 Task: Add an event with the title Second Interview with Manik, date '2023/12/04', time 9:15 AM to 11:15 AMand add a description: The employee and the supervisor will collaboratively develop an action plan outlining the steps and strategies necessary for improvement. This plan may include specific tasks, training or development opportunities, resources, and support systems to aid in the employee's growth and progress.Select event color  Blueberry . Add location for the event as: Panama City, Panama, logged in from the account softage.8@softage.netand send the event invitation to softage.1@softage.net and softage.2@softage.net. Set a reminder for the event Weekly on Sunday
Action: Mouse moved to (62, 90)
Screenshot: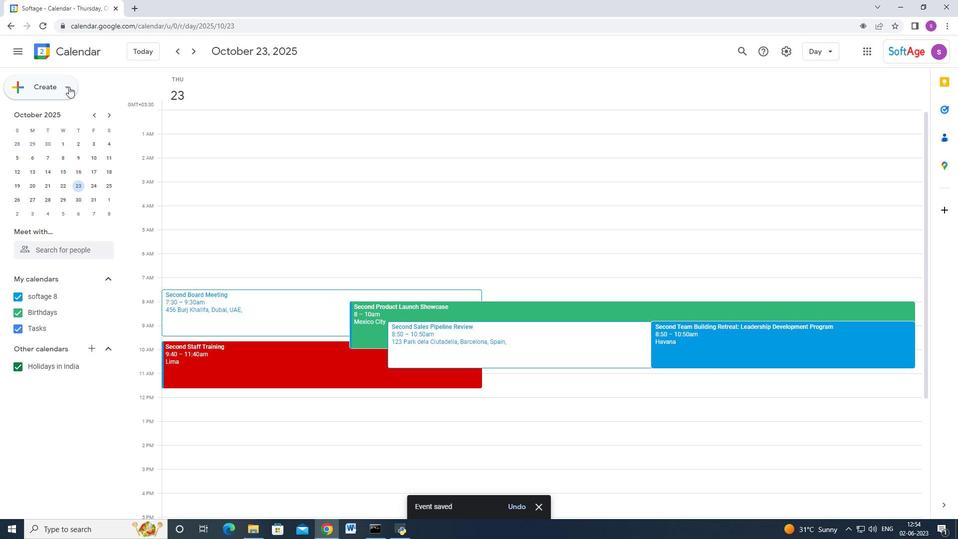 
Action: Mouse pressed left at (62, 90)
Screenshot: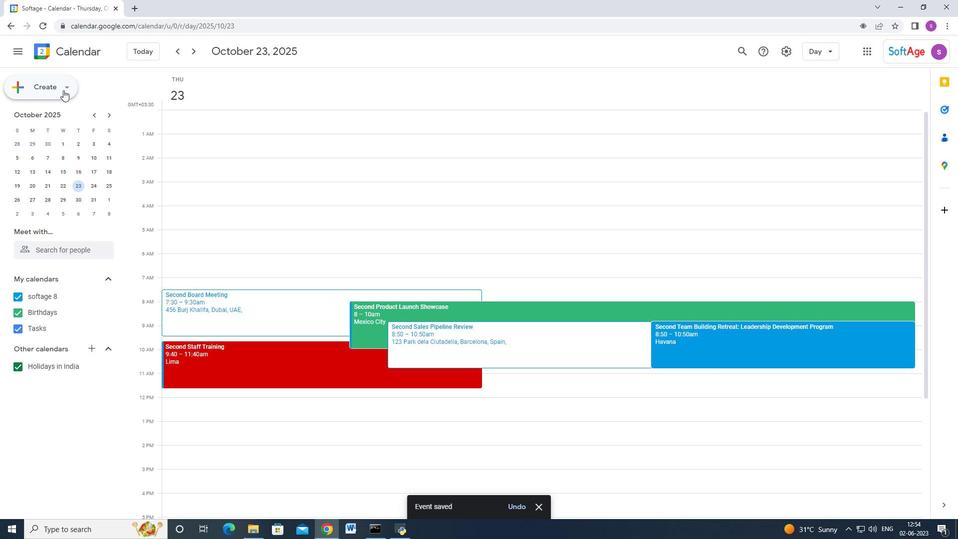 
Action: Mouse moved to (55, 118)
Screenshot: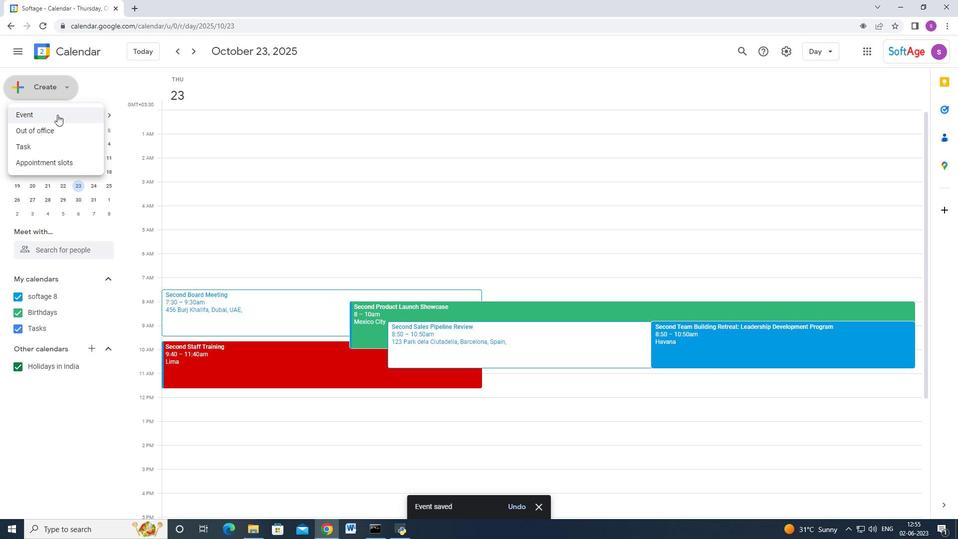 
Action: Mouse pressed left at (55, 118)
Screenshot: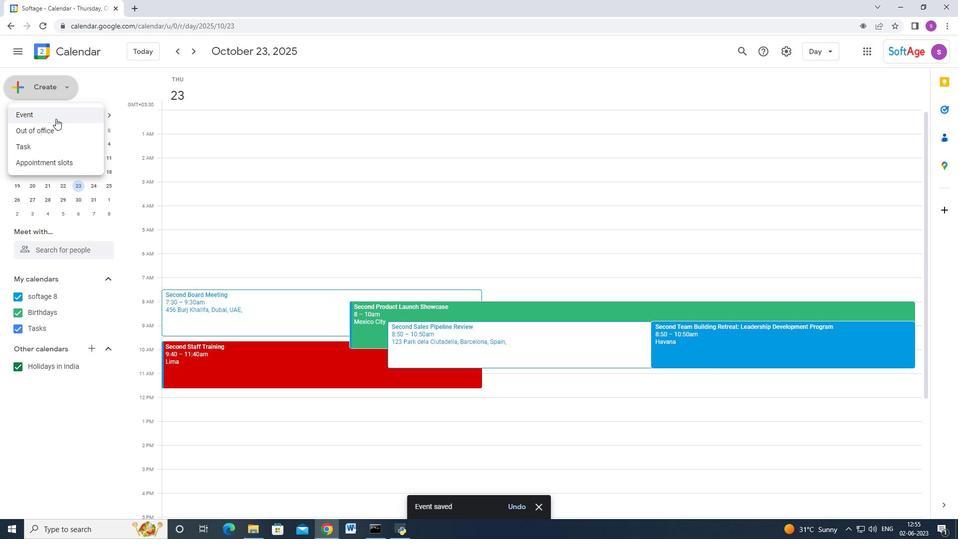 
Action: Mouse moved to (576, 404)
Screenshot: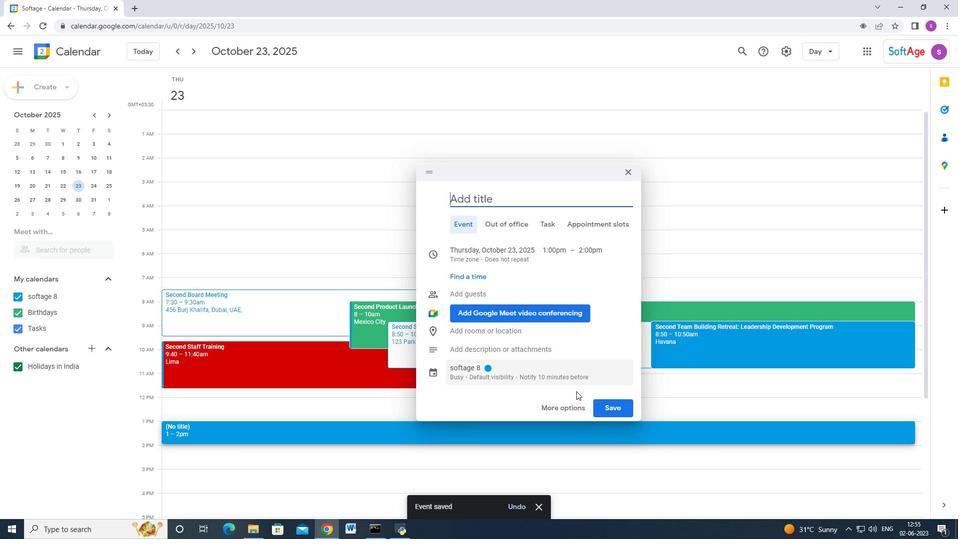 
Action: Mouse pressed left at (576, 404)
Screenshot: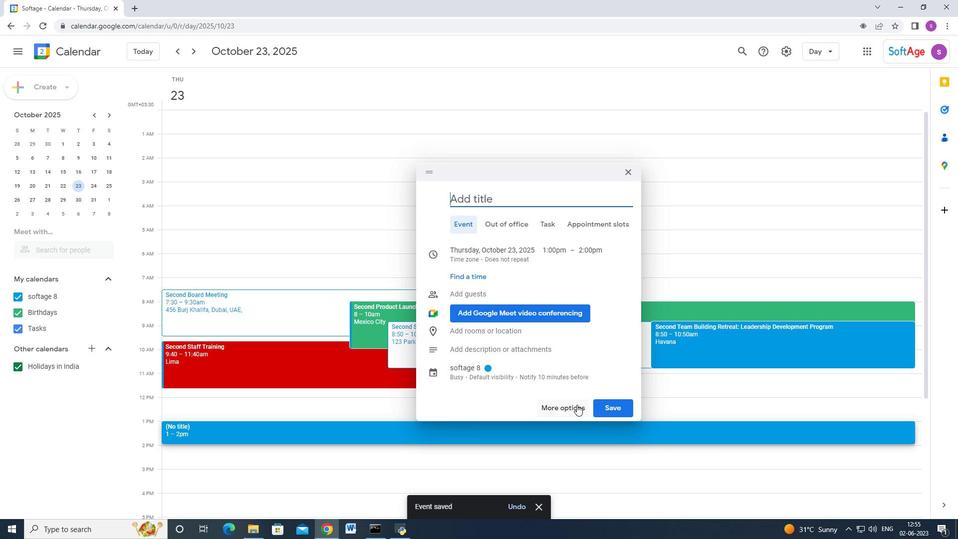 
Action: Mouse moved to (132, 56)
Screenshot: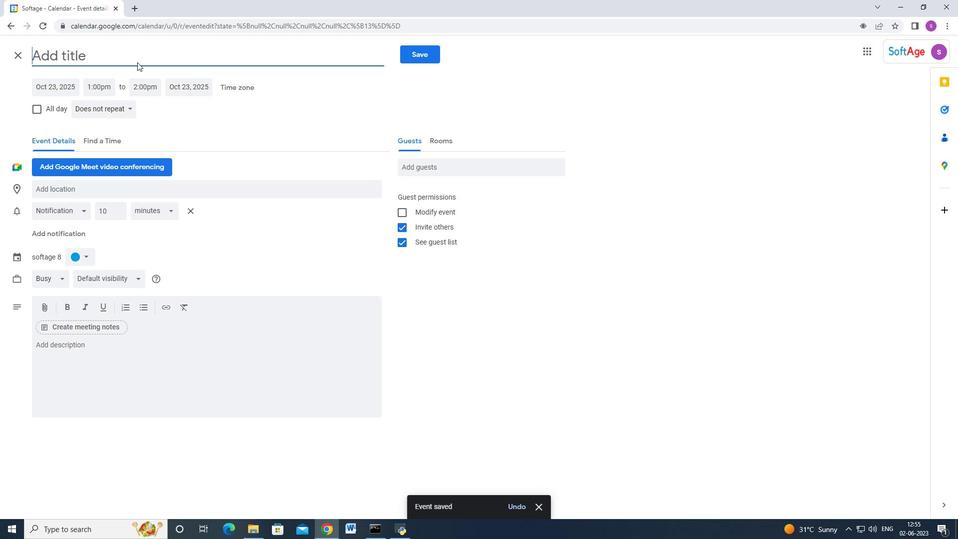 
Action: Key pressed <Key.shift_r>Second<Key.space><Key.shift>Interview<Key.space>with<Key.space><Key.shift>Manik<Key.tab>
Screenshot: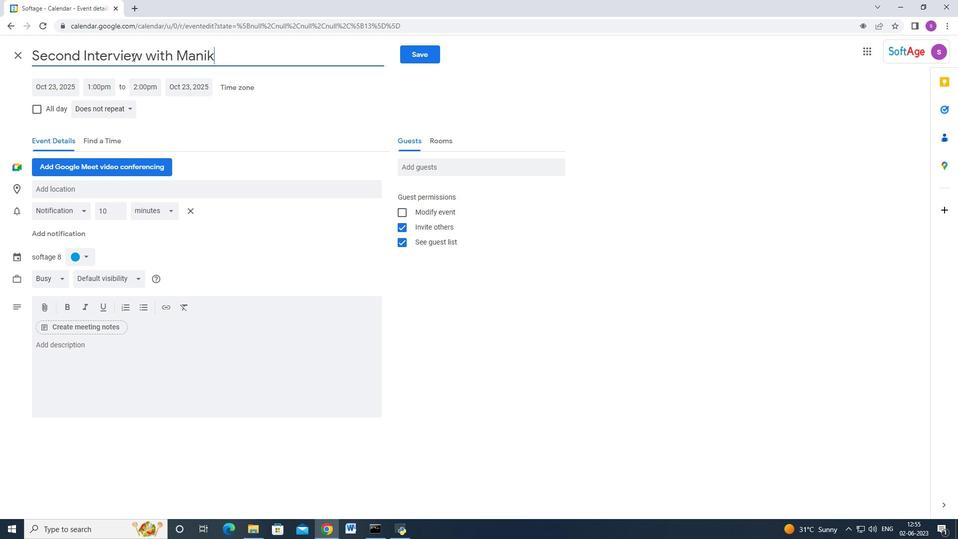 
Action: Mouse moved to (45, 87)
Screenshot: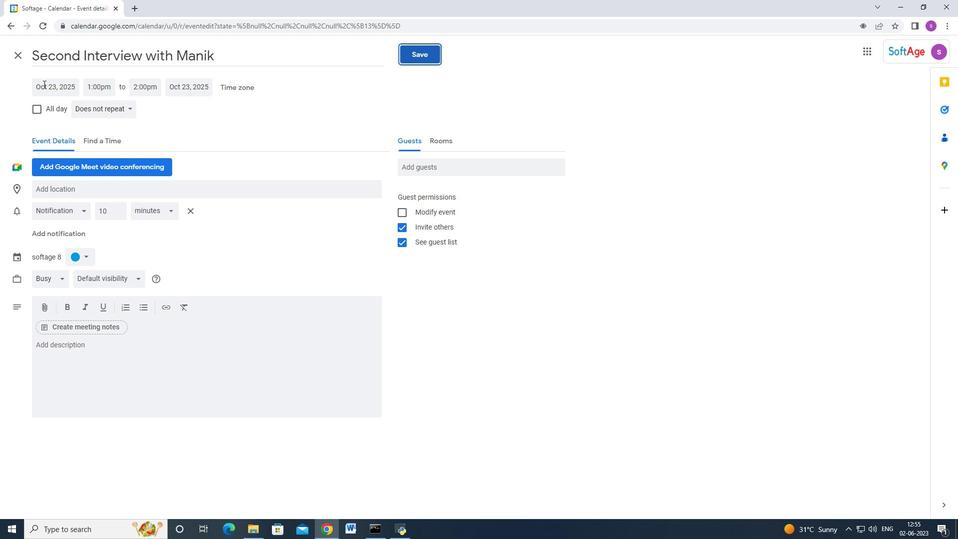 
Action: Mouse pressed left at (45, 87)
Screenshot: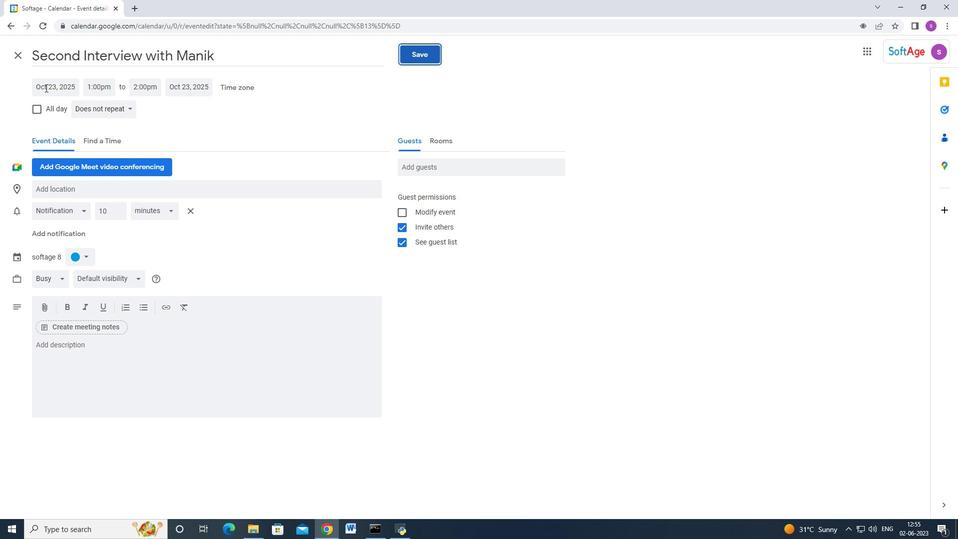 
Action: Mouse moved to (145, 109)
Screenshot: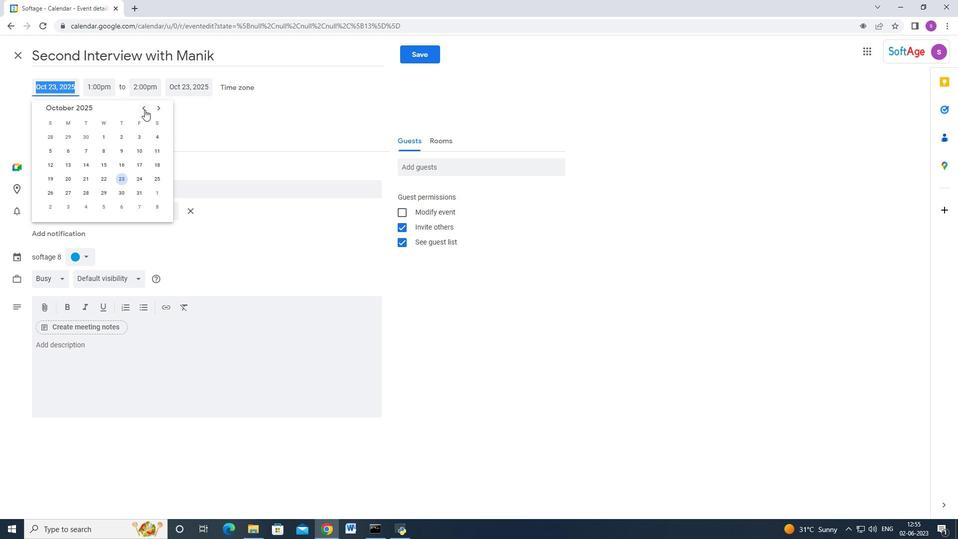 
Action: Mouse pressed left at (145, 109)
Screenshot: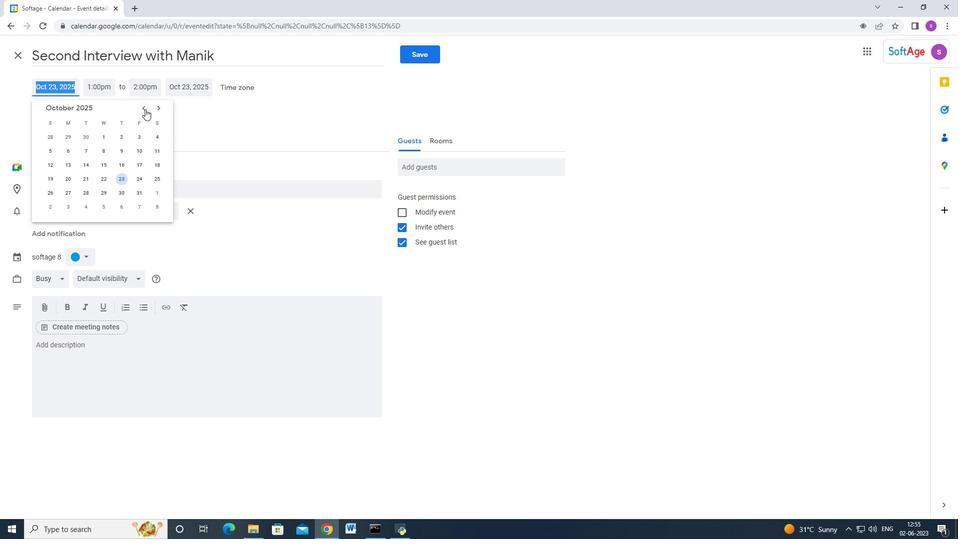 
Action: Mouse pressed left at (145, 109)
Screenshot: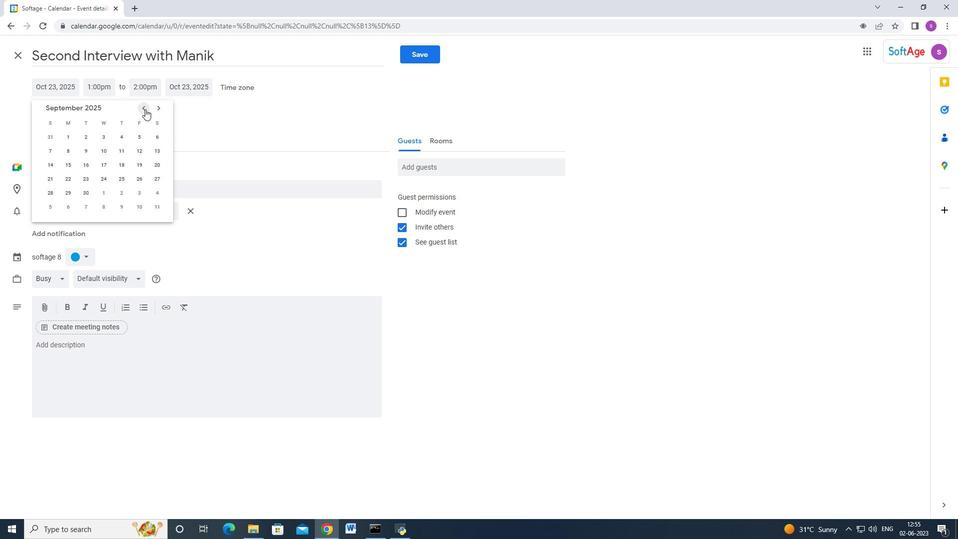 
Action: Mouse pressed left at (145, 109)
Screenshot: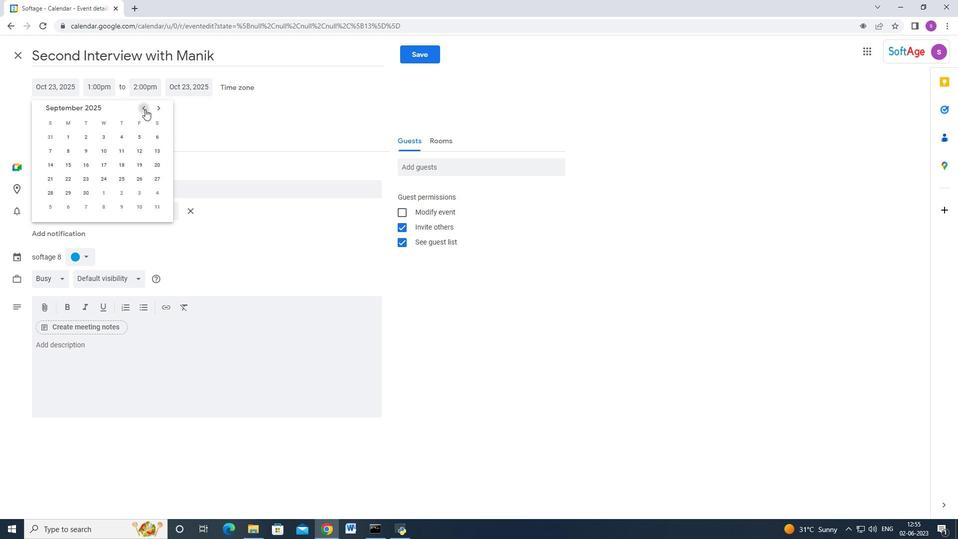 
Action: Mouse pressed left at (145, 109)
Screenshot: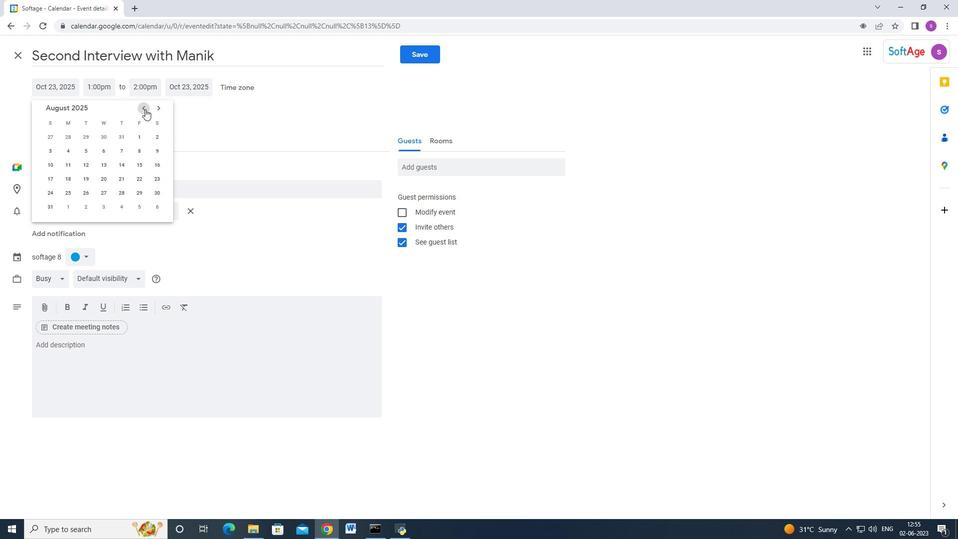 
Action: Mouse pressed left at (145, 109)
Screenshot: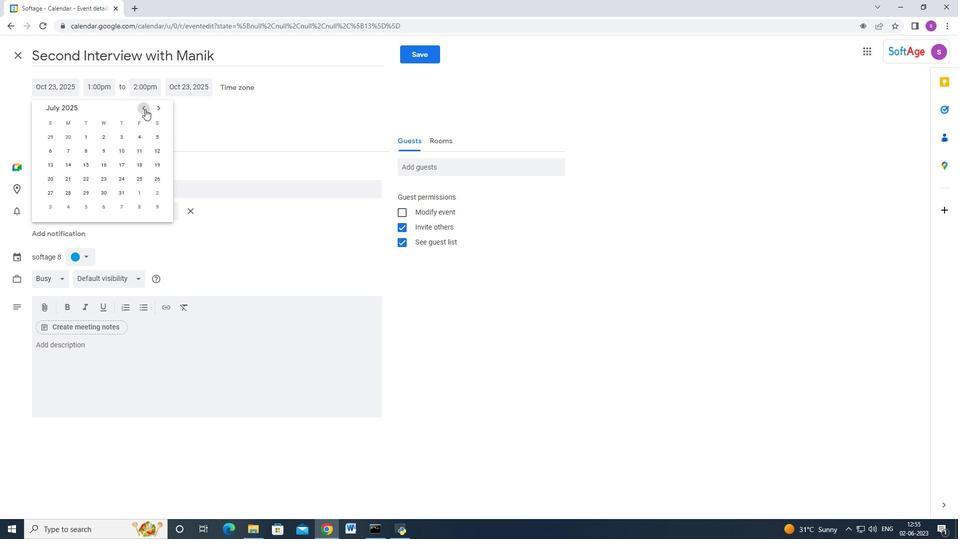 
Action: Mouse pressed left at (145, 109)
Screenshot: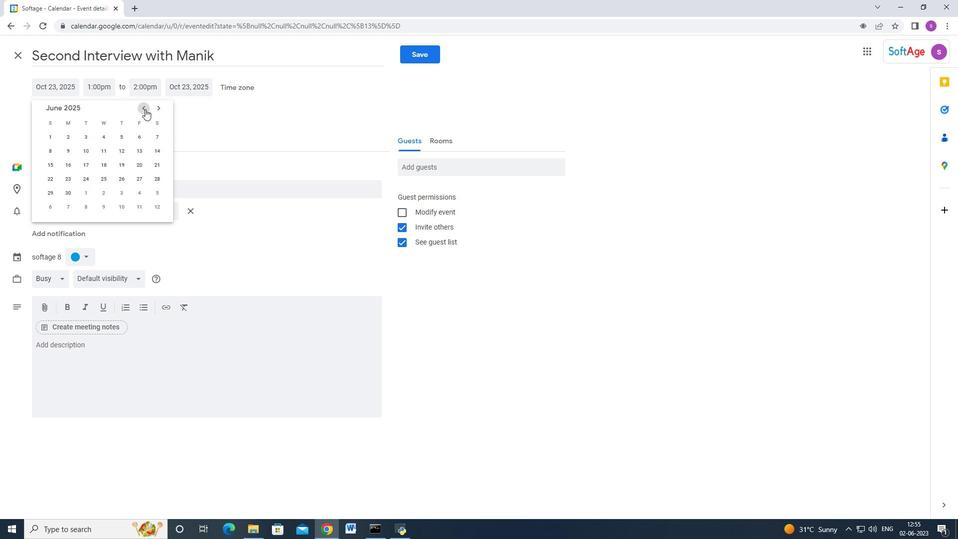 
Action: Mouse pressed left at (145, 109)
Screenshot: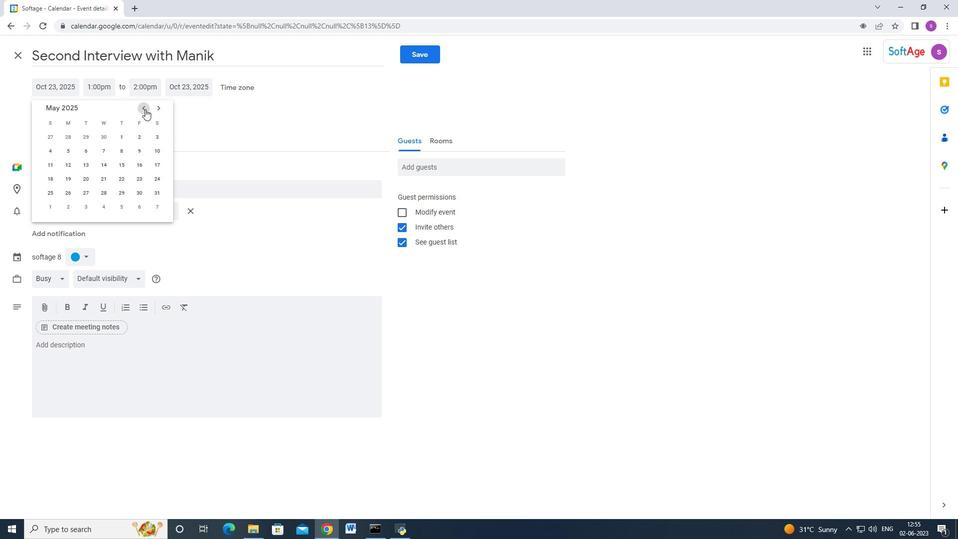 
Action: Mouse pressed left at (145, 109)
Screenshot: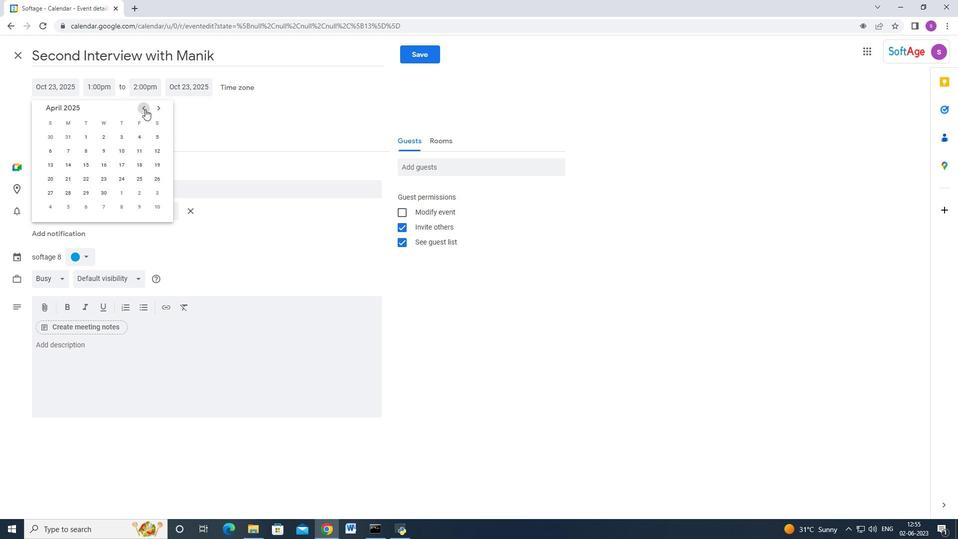 
Action: Mouse pressed left at (145, 109)
Screenshot: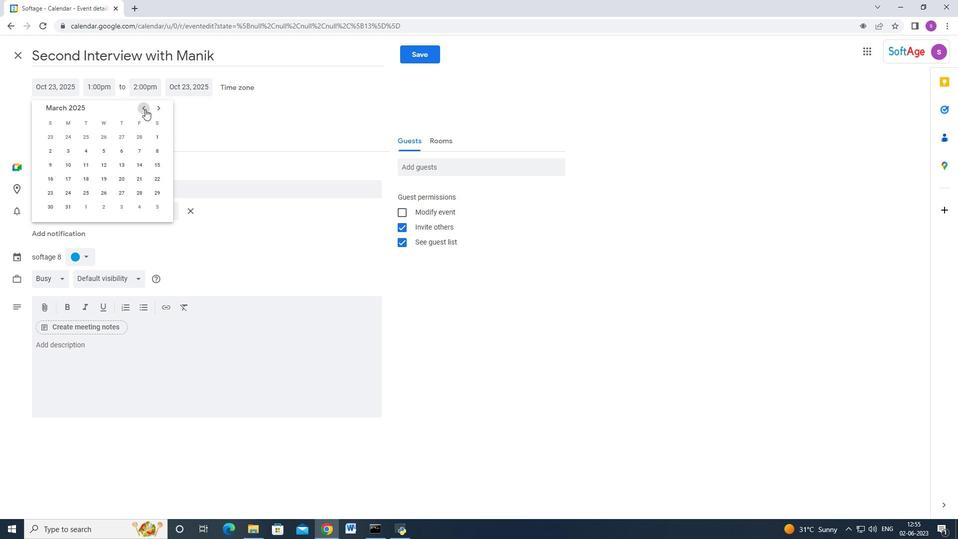 
Action: Mouse pressed left at (145, 109)
Screenshot: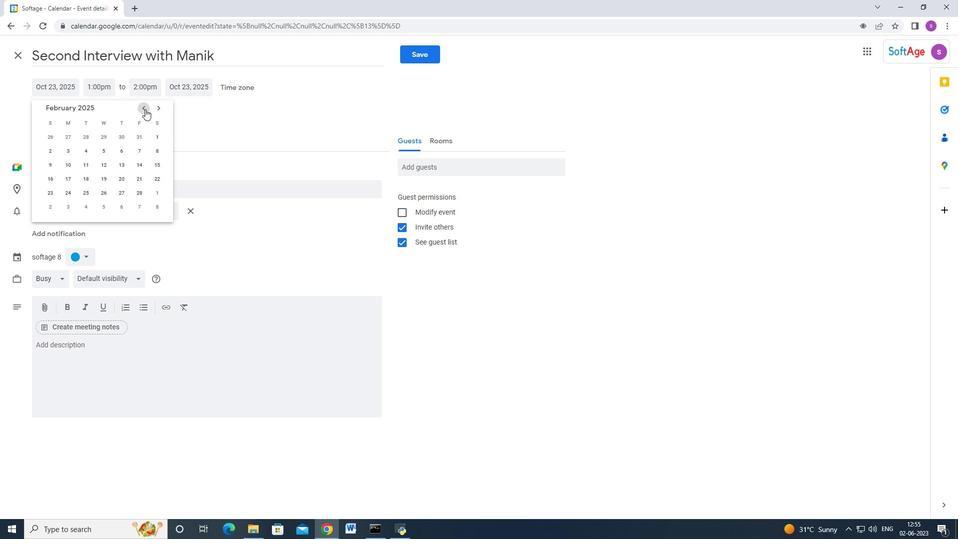 
Action: Mouse pressed left at (145, 109)
Screenshot: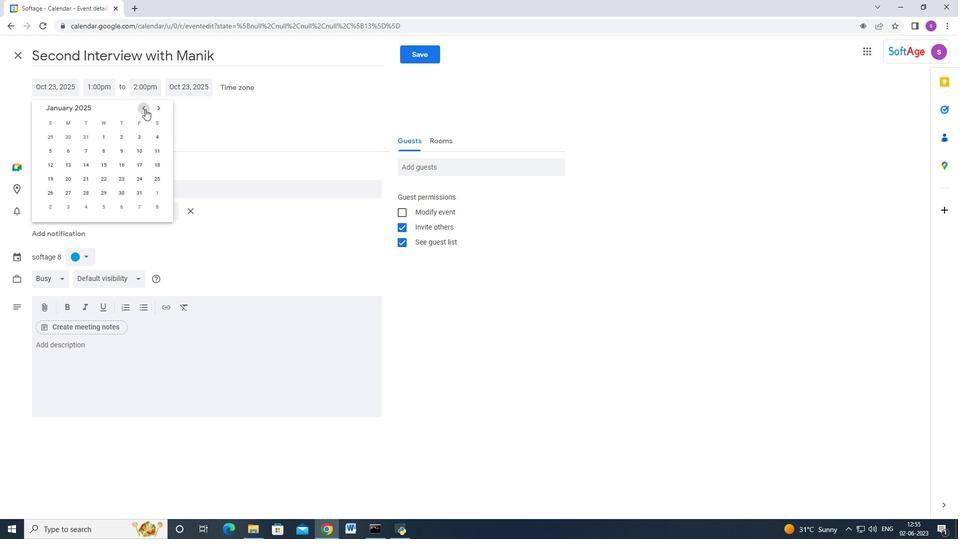 
Action: Mouse pressed left at (145, 109)
Screenshot: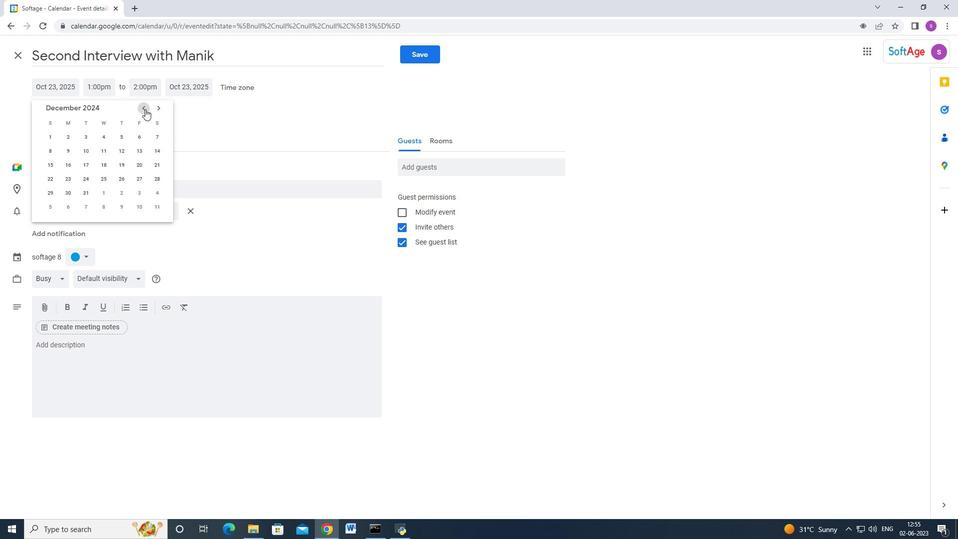 
Action: Mouse moved to (145, 109)
Screenshot: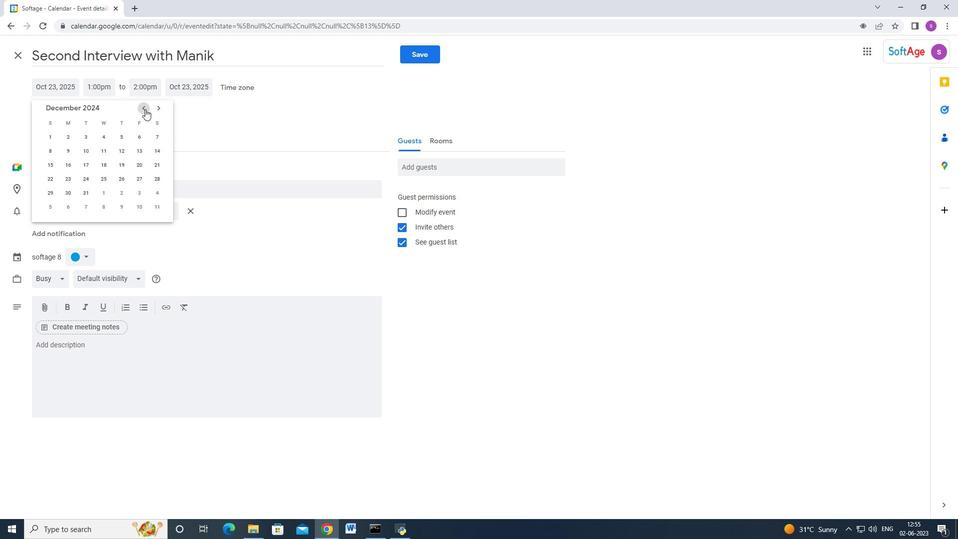 
Action: Mouse pressed left at (145, 109)
Screenshot: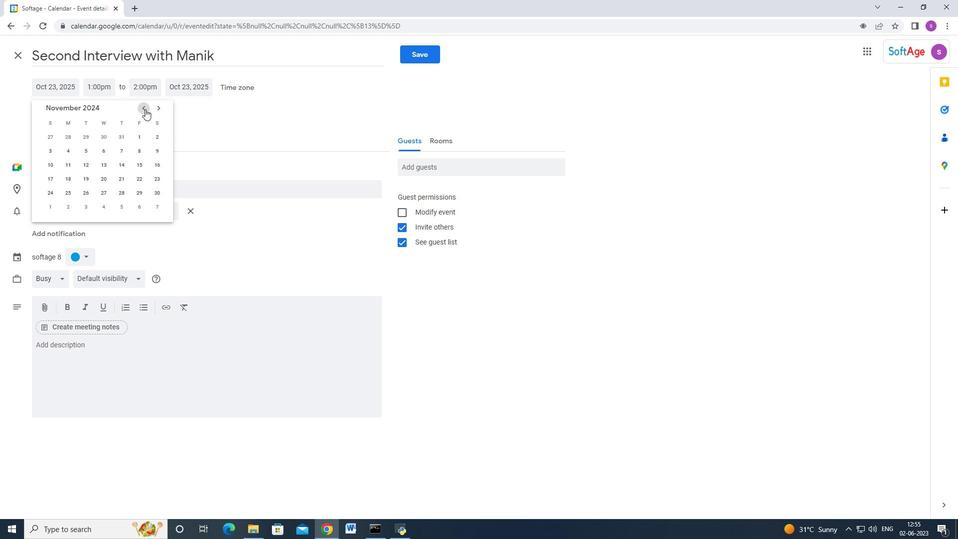 
Action: Mouse pressed left at (145, 109)
Screenshot: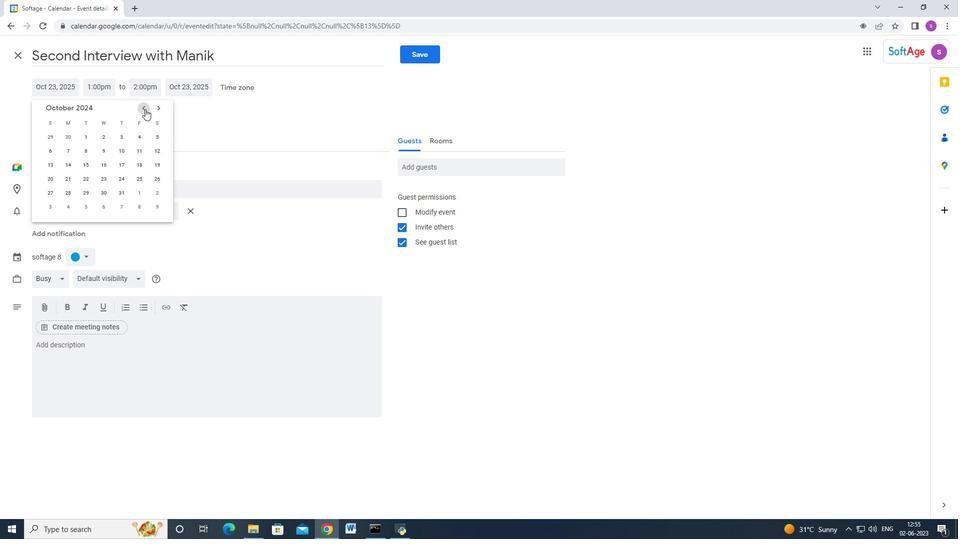 
Action: Mouse pressed left at (145, 109)
Screenshot: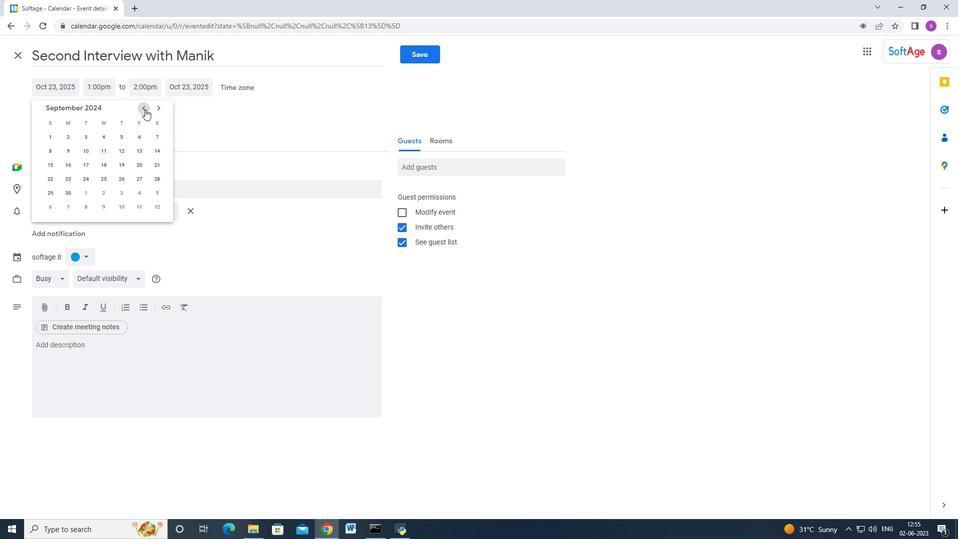 
Action: Mouse pressed left at (145, 109)
Screenshot: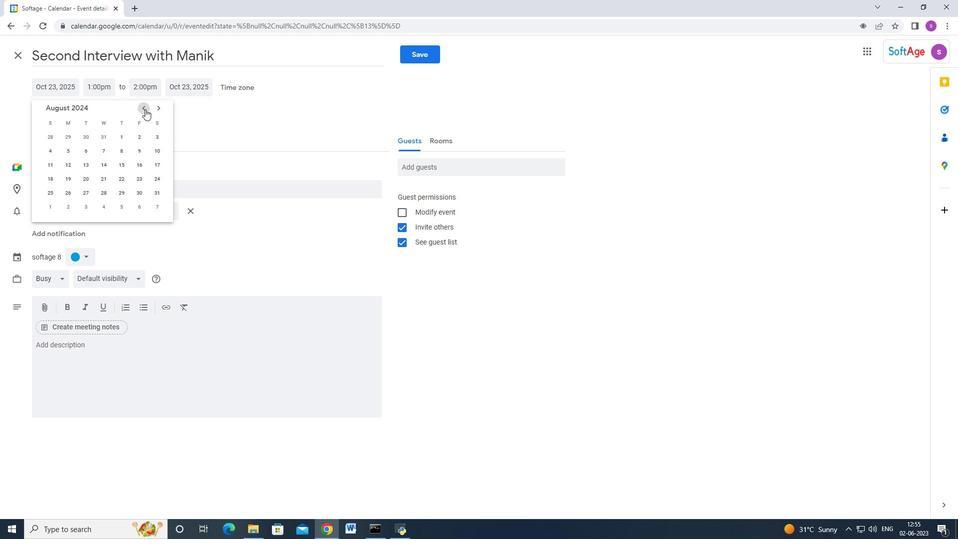 
Action: Mouse moved to (145, 109)
Screenshot: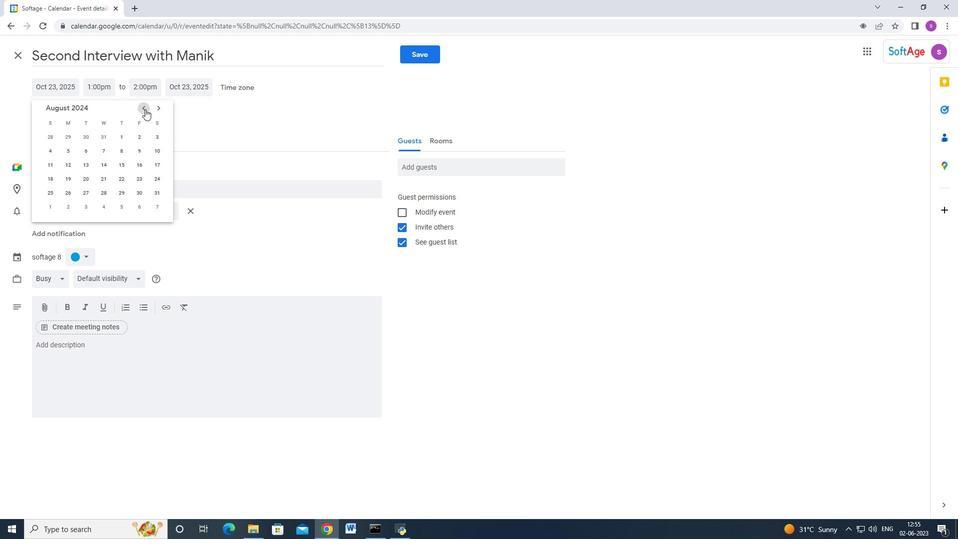 
Action: Mouse pressed left at (145, 109)
Screenshot: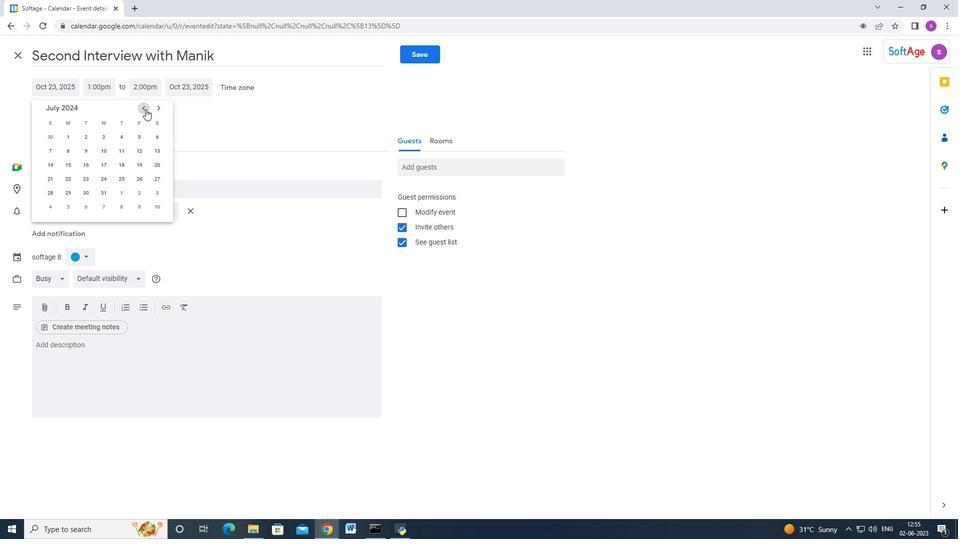 
Action: Mouse pressed left at (145, 109)
Screenshot: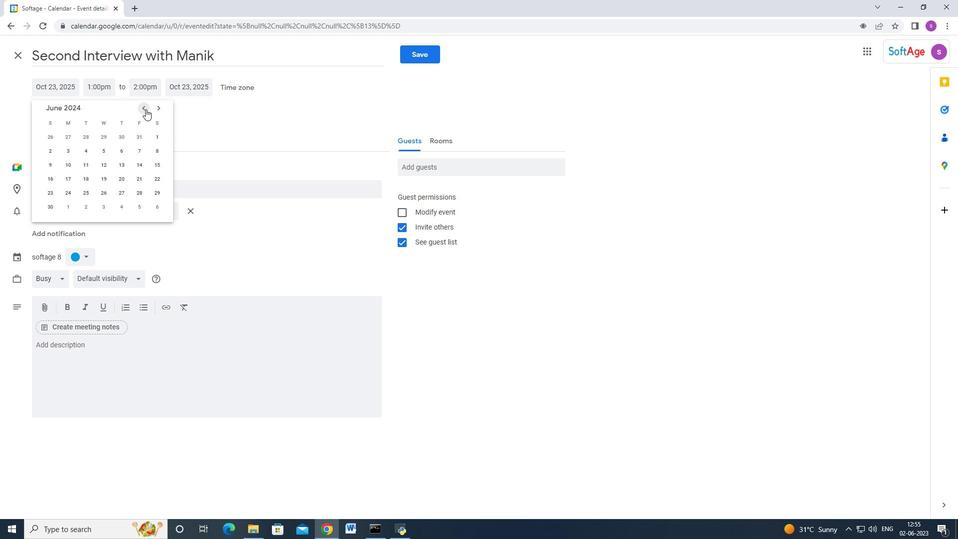 
Action: Mouse pressed left at (145, 109)
Screenshot: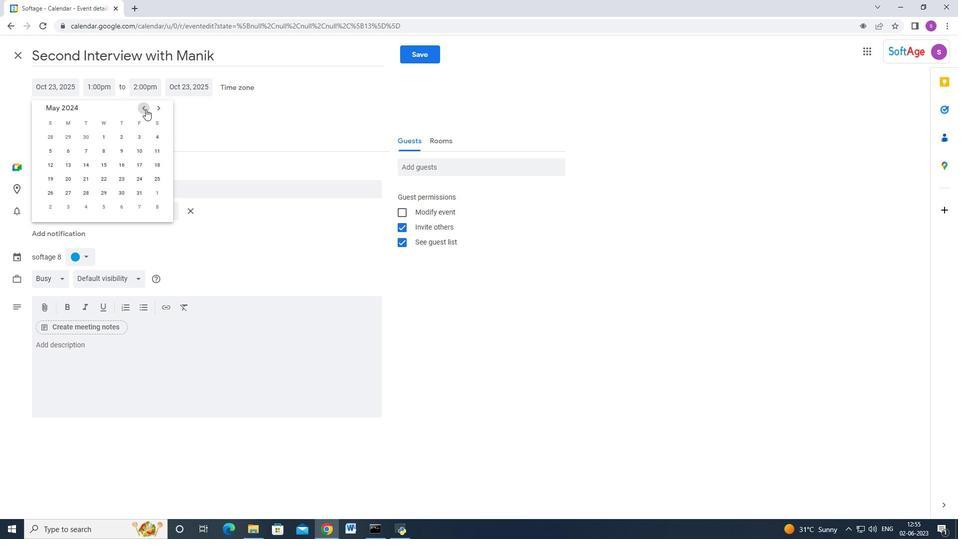 
Action: Mouse pressed left at (145, 109)
Screenshot: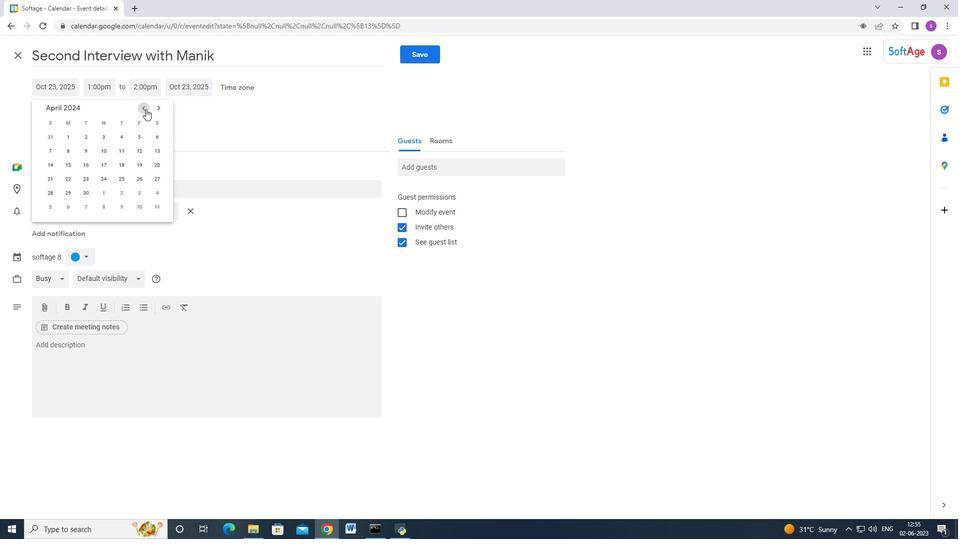 
Action: Mouse pressed left at (145, 109)
Screenshot: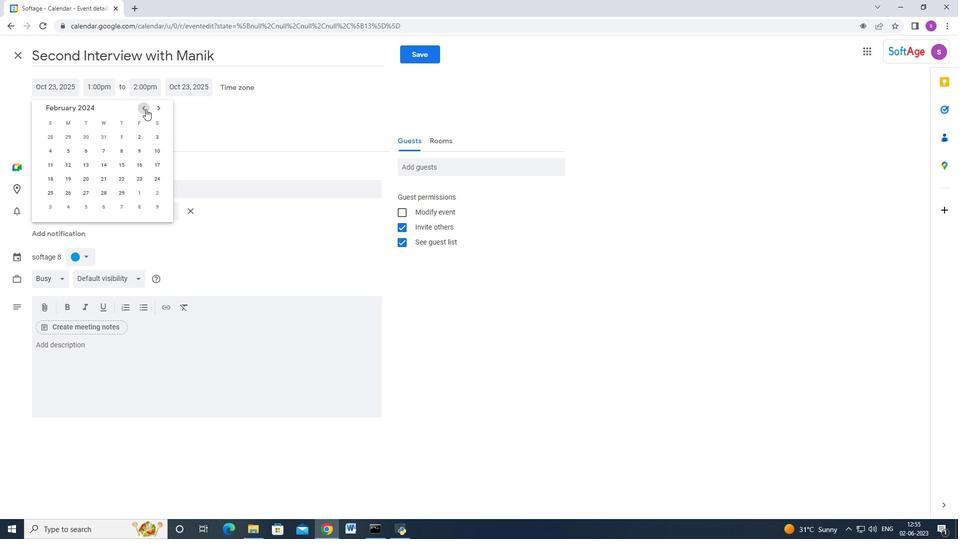 
Action: Mouse pressed left at (145, 109)
Screenshot: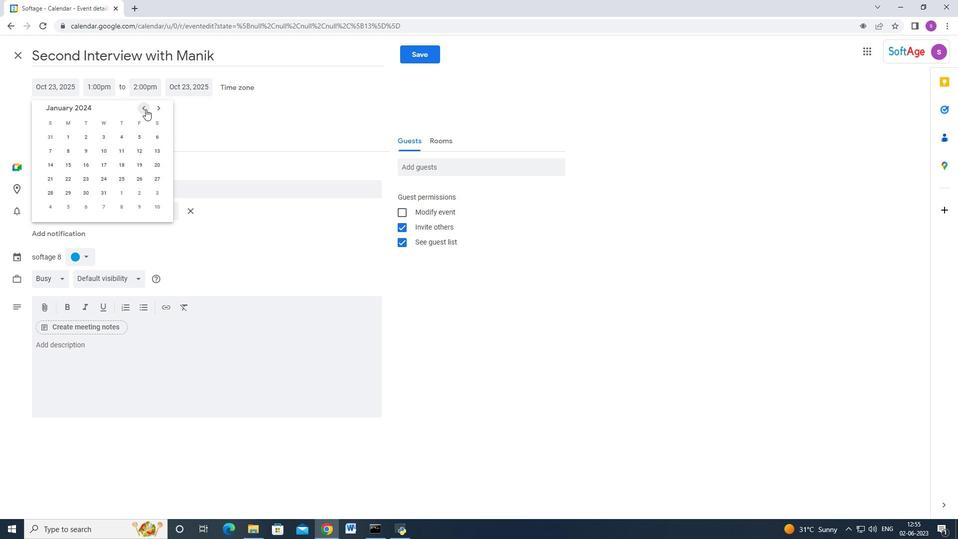 
Action: Mouse moved to (65, 150)
Screenshot: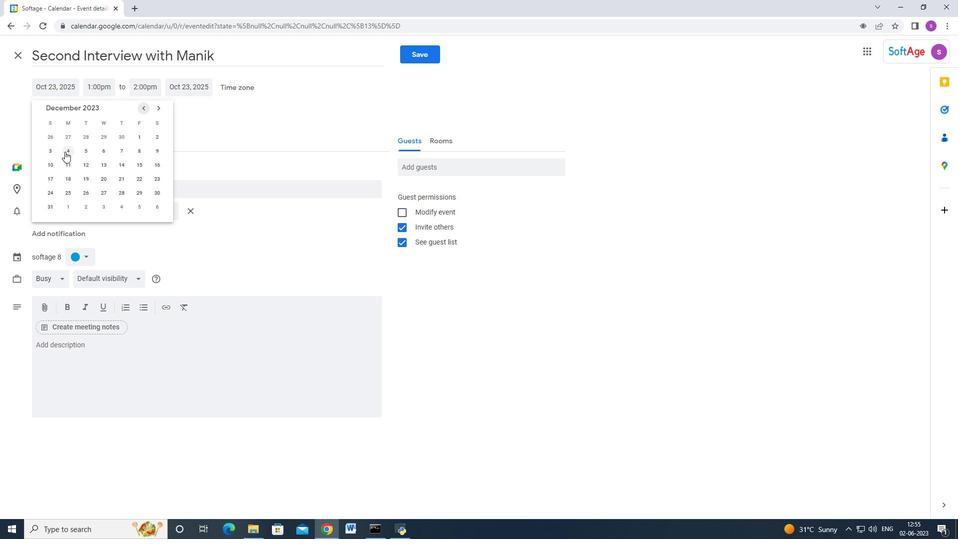 
Action: Mouse pressed left at (65, 150)
Screenshot: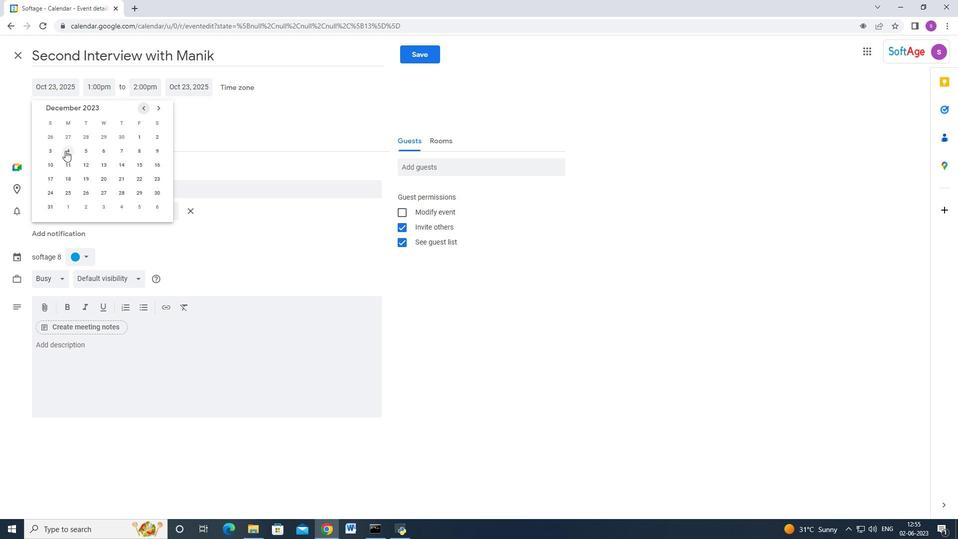 
Action: Mouse moved to (107, 91)
Screenshot: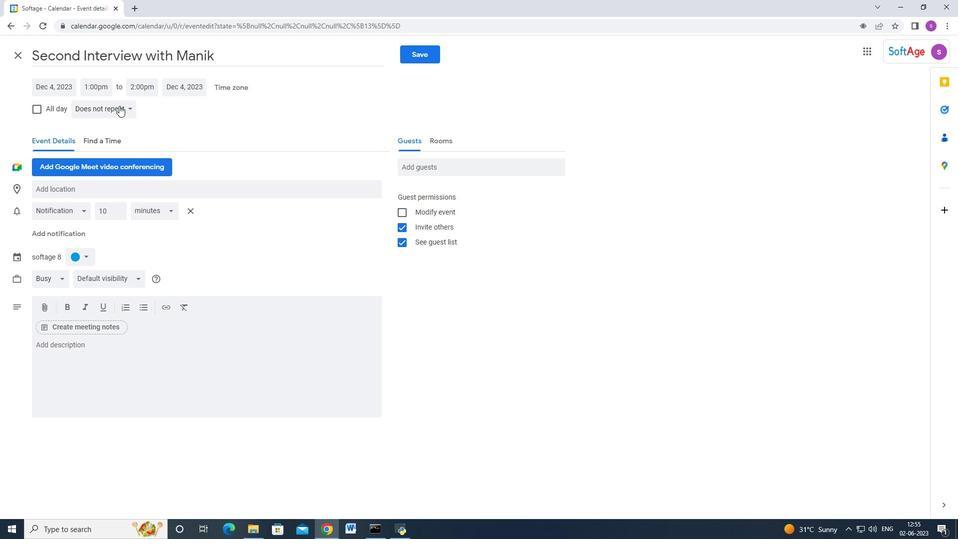
Action: Mouse pressed left at (107, 91)
Screenshot: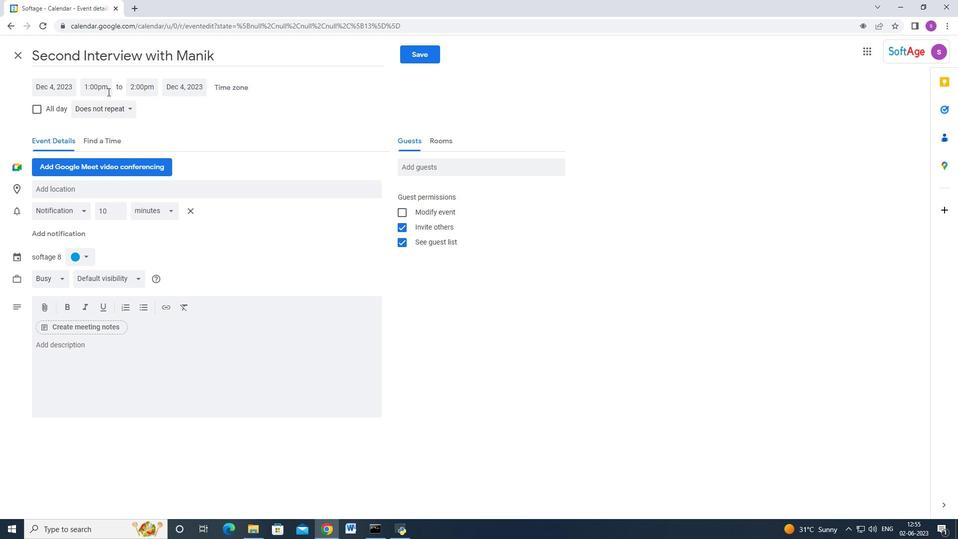 
Action: Key pressed 9<Key.shift>:15am<Key.enter><Key.tab><Key.backspace>11<Key.shift>:15am<Key.enter><Key.tab><Key.tab><Key.tab>
Screenshot: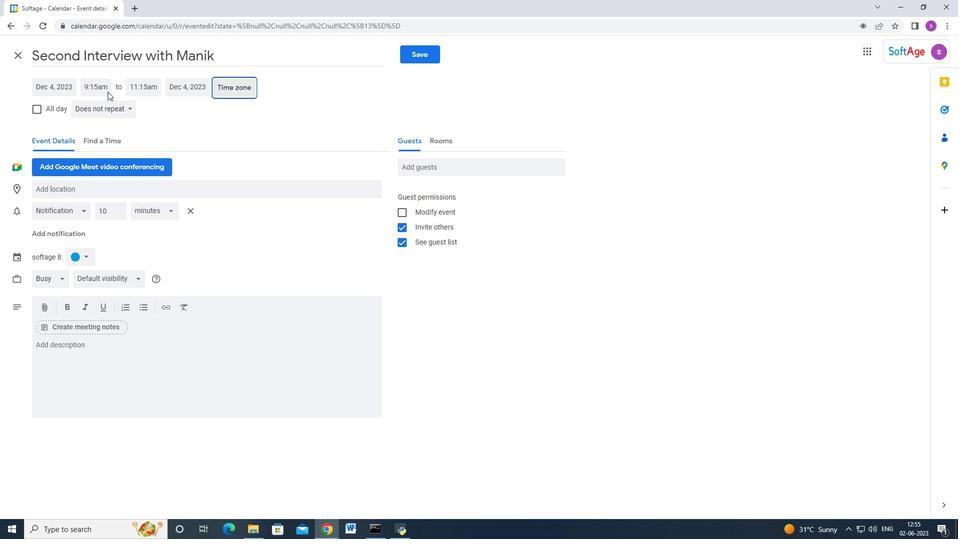 
Action: Mouse moved to (110, 356)
Screenshot: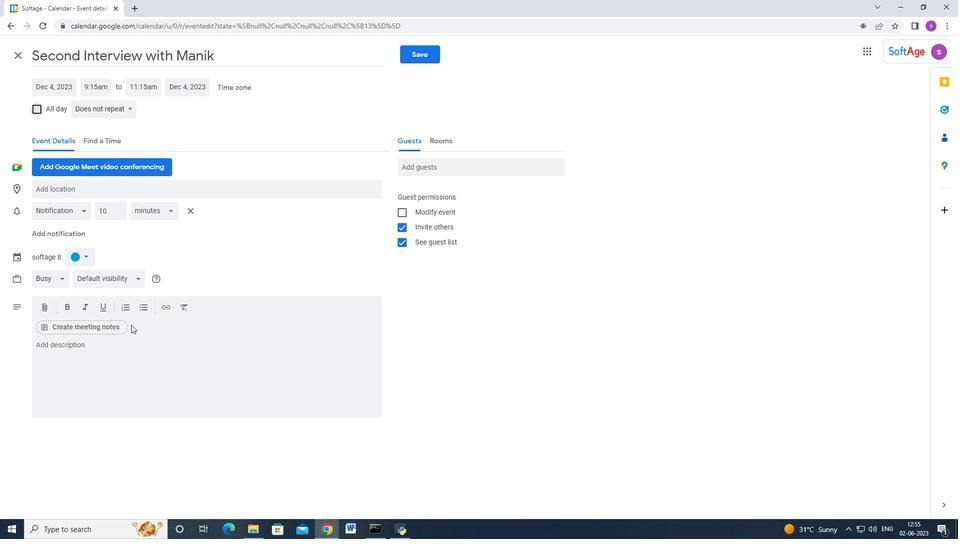 
Action: Mouse pressed left at (110, 356)
Screenshot: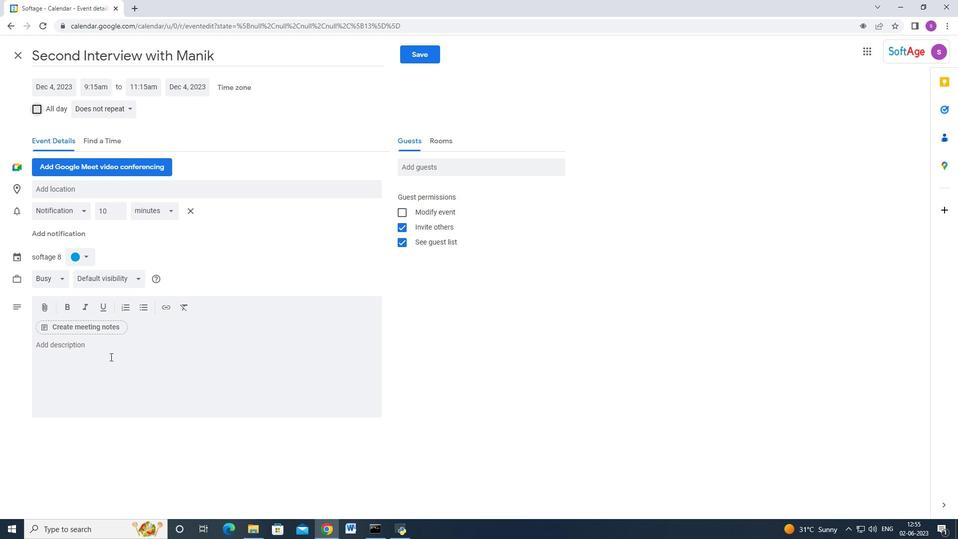 
Action: Key pressed <Key.shift><Key.shift><Key.shift><Key.shift><Key.shift><Key.shift><Key.shift><Key.shift><Key.shift><Key.shift><Key.shift><Key.shift><Key.shift><Key.shift><Key.shift><Key.shift><Key.shift><Key.shift><Key.shift>The<Key.space>employee<Key.space>and<Key.space>the<Key.space>supervisor<Key.space>will<Key.space>collaboratively<Key.space>develop<Key.space>an<Key.space>action<Key.space>plan<Key.space>outlining<Key.space>the<Key.space>steps<Key.space>and<Key.space>strategies<Key.space>necessary<Key.space>for<Key.space>improvement.<Key.space><Key.shift>This<Key.space>plan<Key.space>may<Key.space>include<Key.space>specific<Key.space>tasks,<Key.space>and<Key.backspace><Key.backspace><Key.backspace>training<Key.space>or<Key.space>development<Key.space>oppurtunities,<Key.space><Key.backspace><Key.backspace><Key.backspace><Key.backspace><Key.backspace><Key.backspace><Key.backspace><Key.backspace><Key.backspace><Key.backspace><Key.backspace><Key.backspace>ortunities,<Key.space>resources,<Key.space>and<Key.space>support<Key.space>systems<Key.space>to<Key.space>aid<Key.space>in<Key.space>the<Key.space>employee's<Key.space>growth<Key.space>and<Key.space><Key.shift>progress.
Screenshot: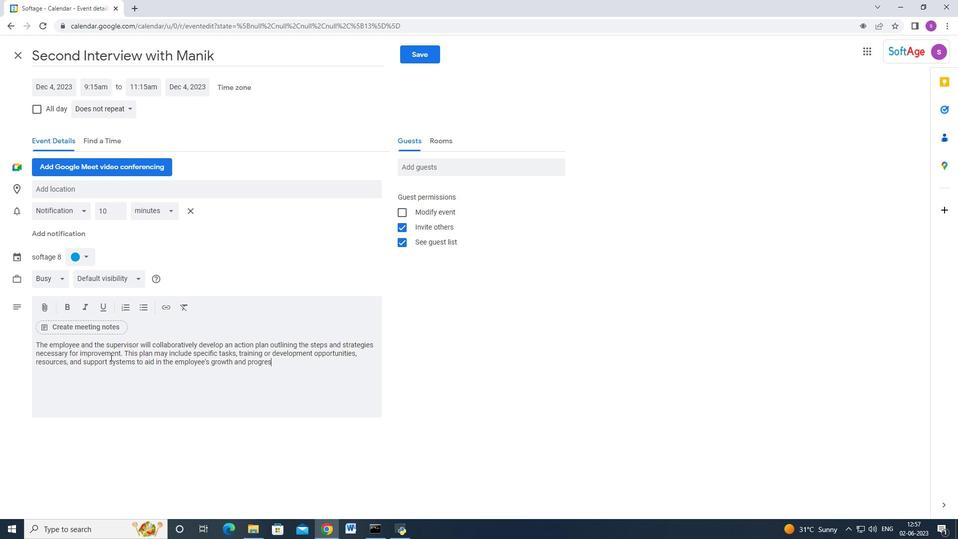 
Action: Mouse moved to (86, 260)
Screenshot: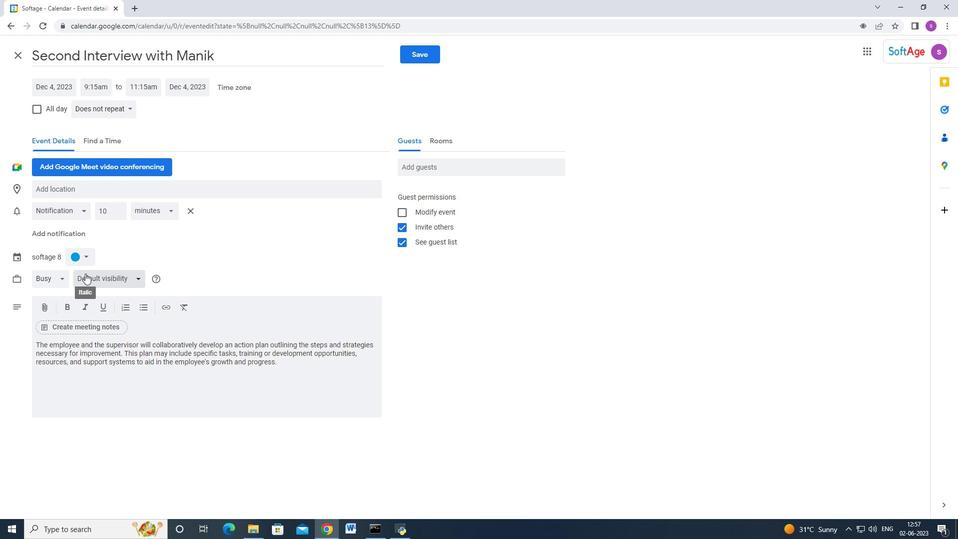 
Action: Mouse pressed left at (86, 260)
Screenshot: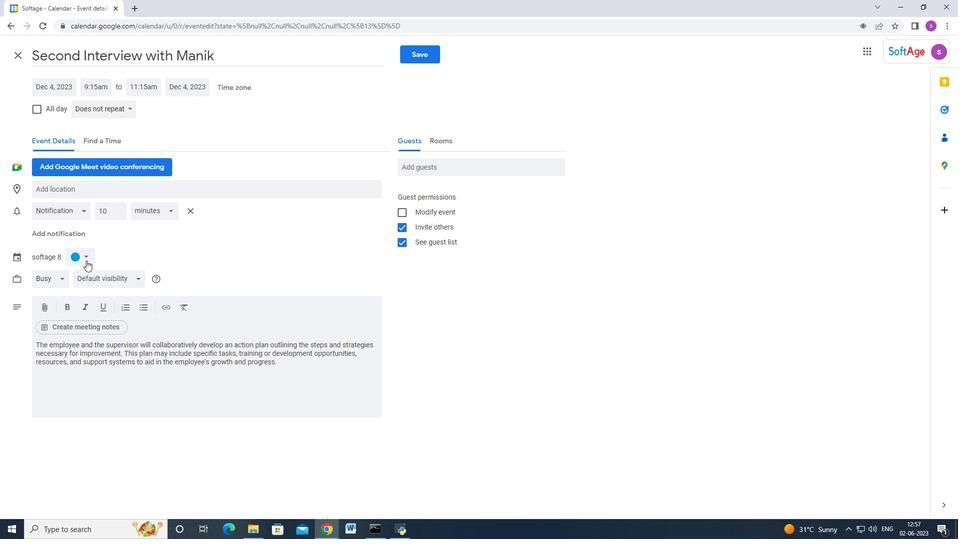 
Action: Mouse moved to (87, 289)
Screenshot: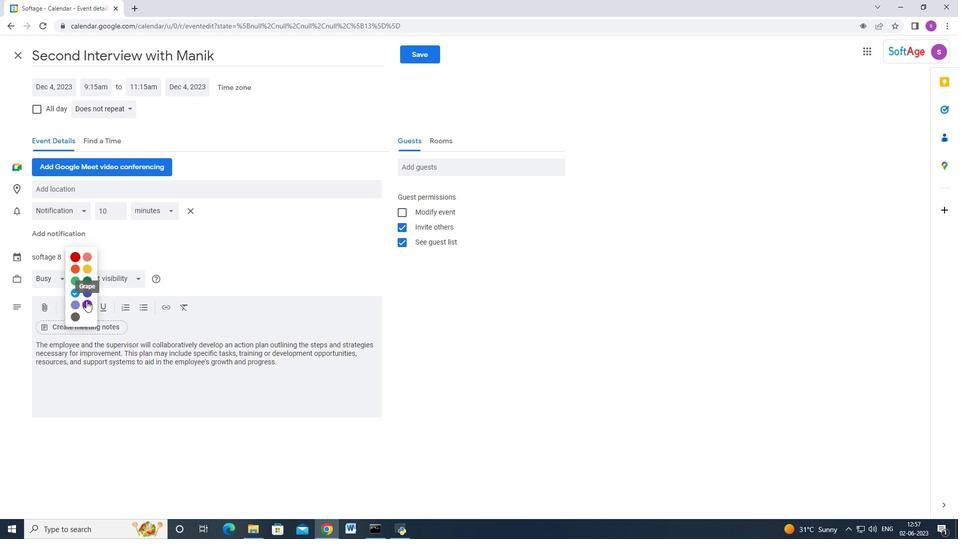 
Action: Mouse pressed left at (87, 289)
Screenshot: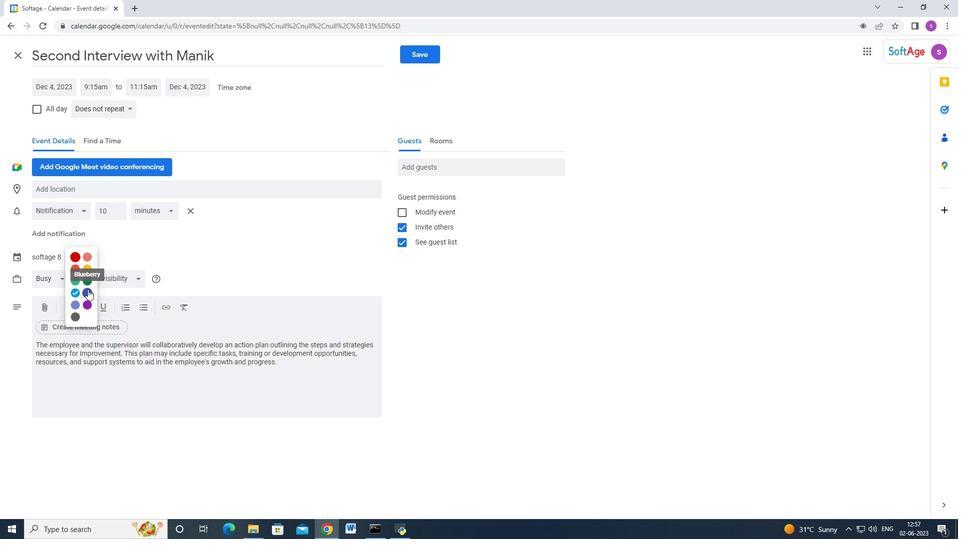 
Action: Mouse moved to (104, 191)
Screenshot: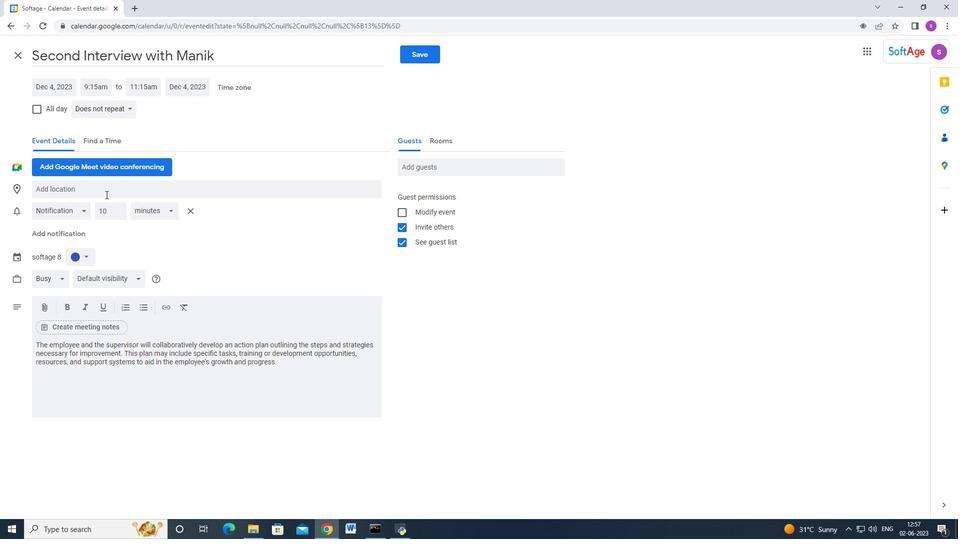 
Action: Mouse pressed left at (104, 191)
Screenshot: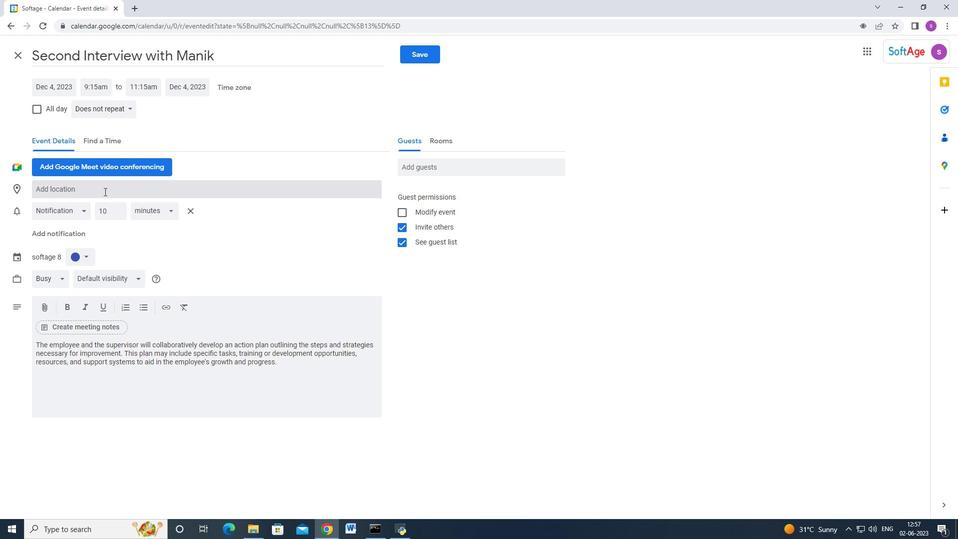 
Action: Key pressed <Key.shift>Panama<Key.space><Key.shift>City,<Key.space><Key.shift>Panama
Screenshot: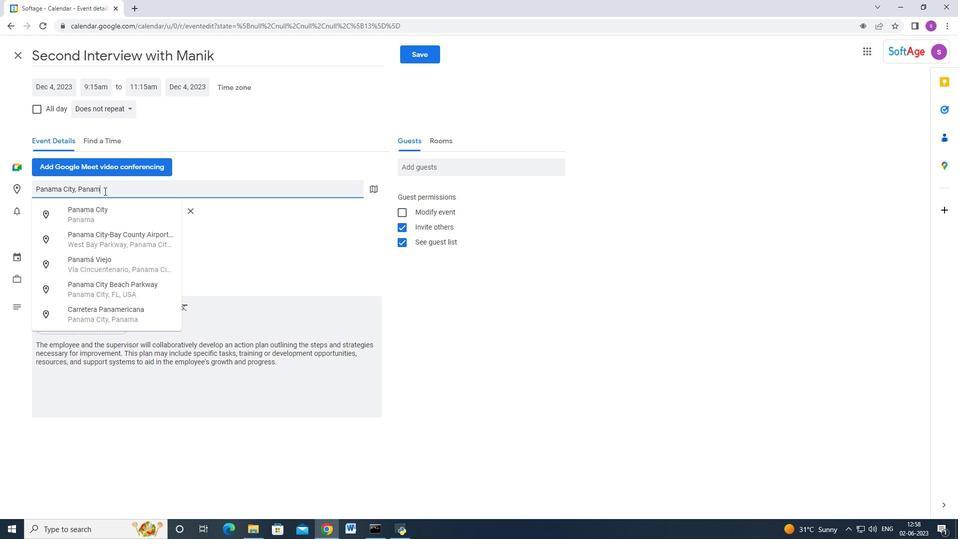 
Action: Mouse moved to (113, 205)
Screenshot: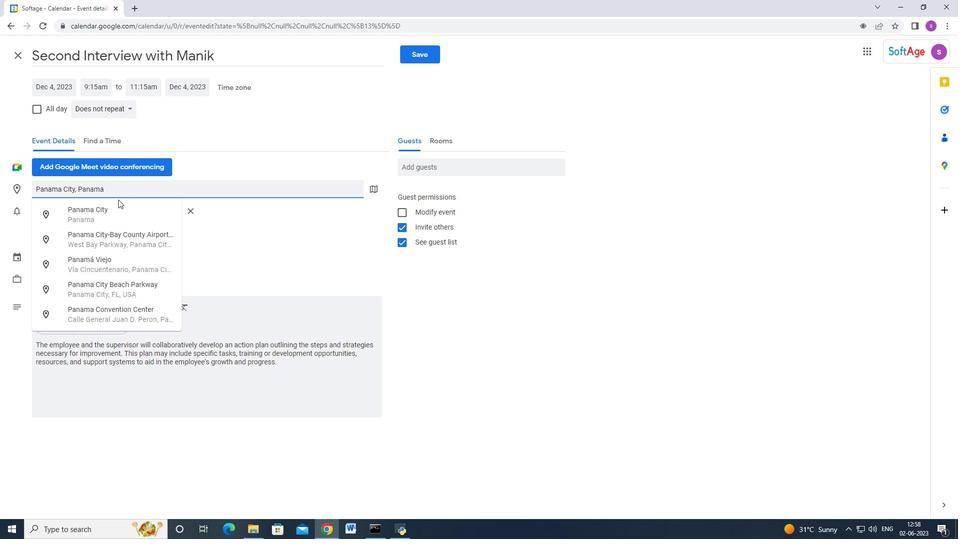 
Action: Mouse pressed left at (113, 205)
Screenshot: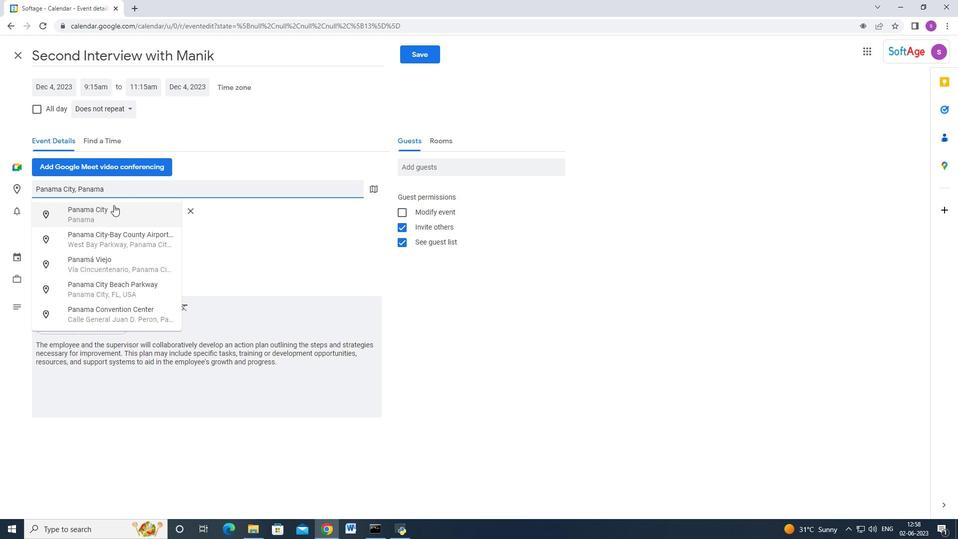 
Action: Mouse moved to (477, 162)
Screenshot: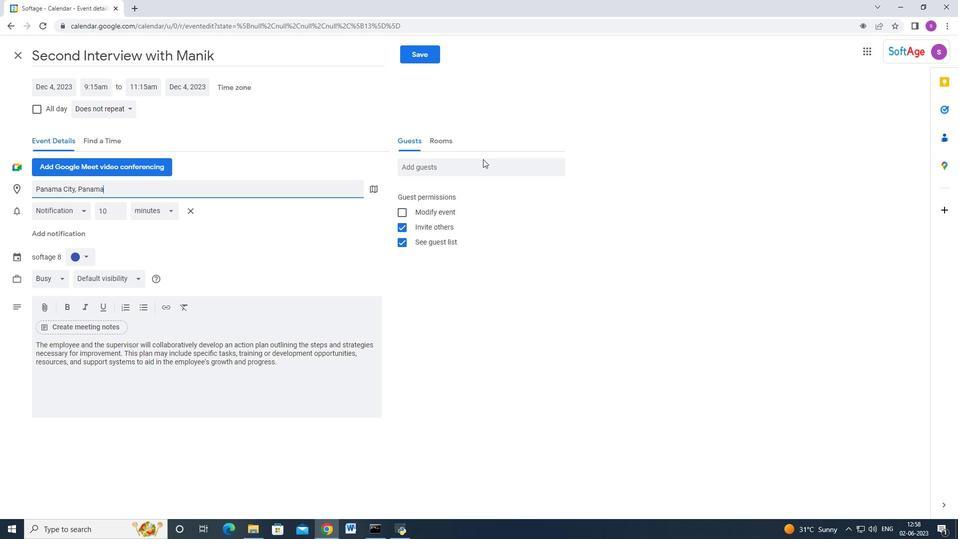 
Action: Mouse pressed left at (477, 162)
Screenshot: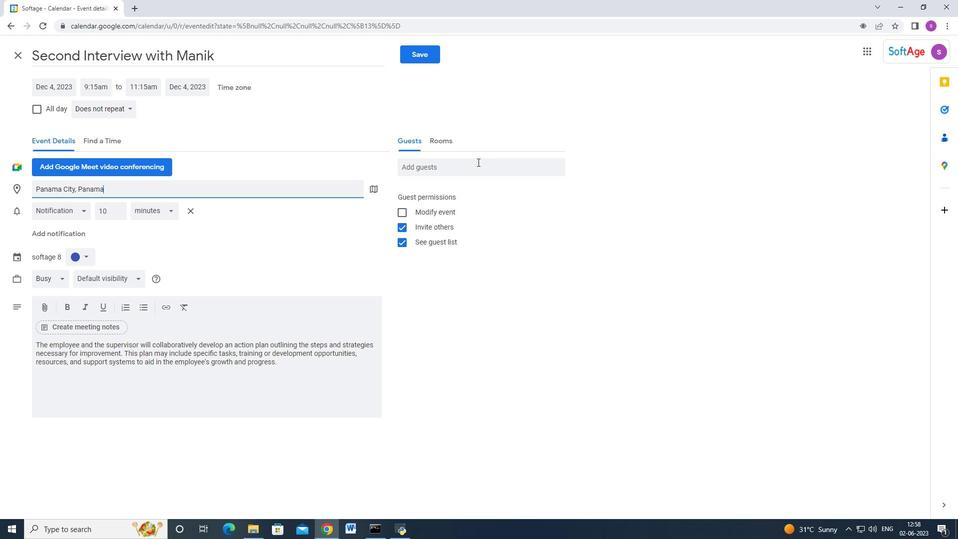 
Action: Key pressed softage.1<Key.shift_r>@softage.net<Key.enter>softage.2<Key.shift_r>@softage.net<Key.enter>
Screenshot: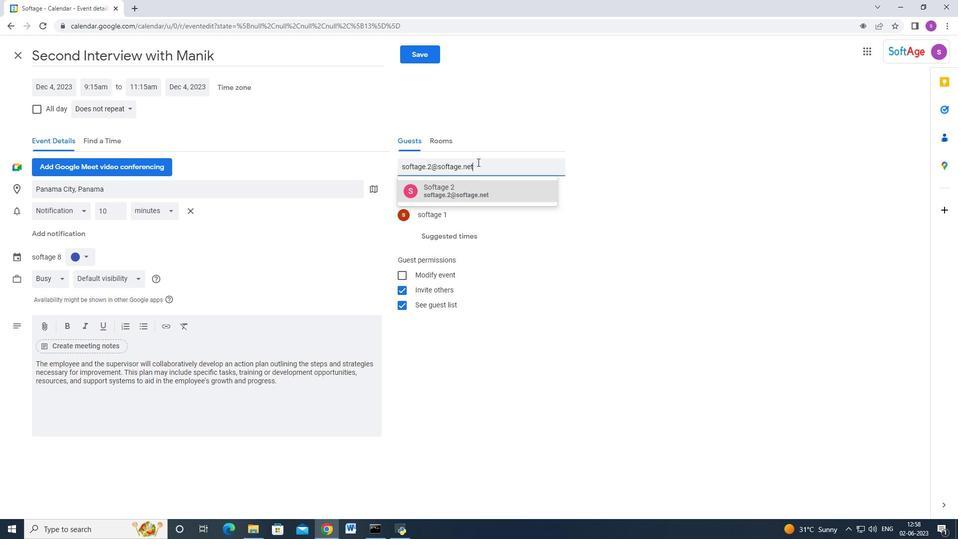 
Action: Mouse moved to (115, 109)
Screenshot: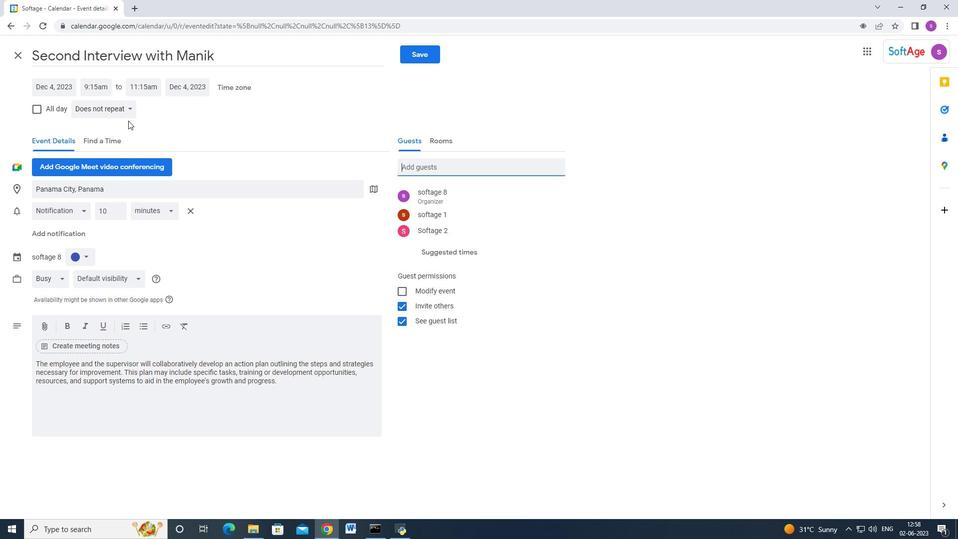 
Action: Mouse pressed left at (115, 109)
Screenshot: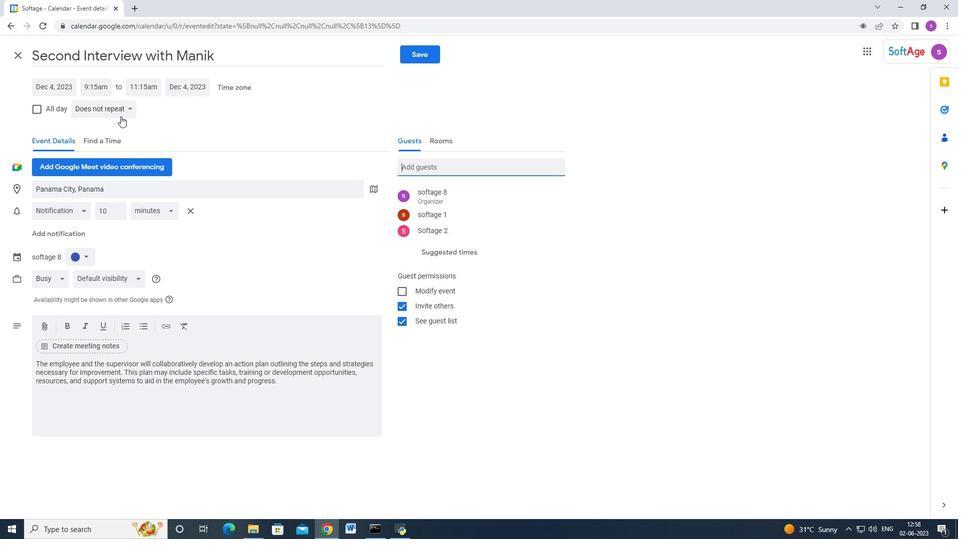 
Action: Mouse moved to (133, 217)
Screenshot: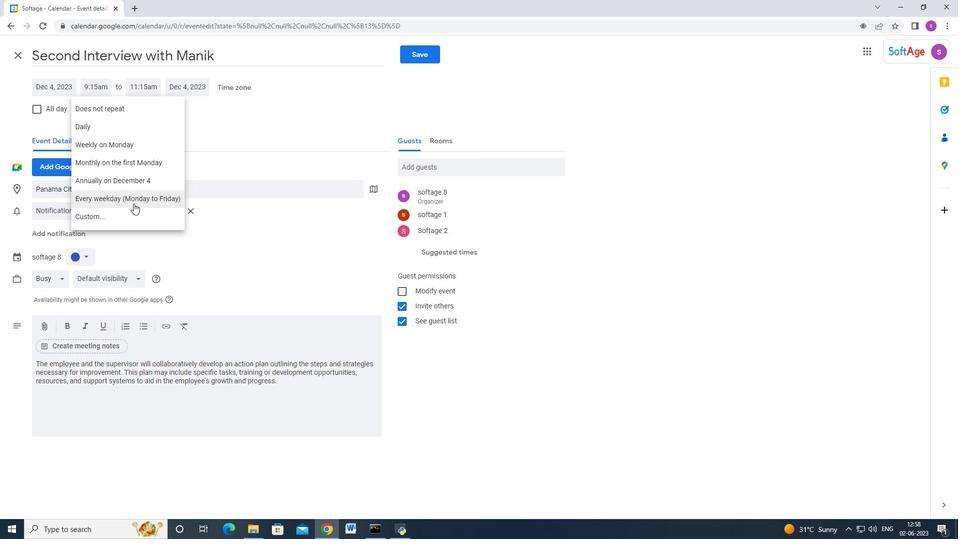 
Action: Mouse pressed left at (133, 217)
Screenshot: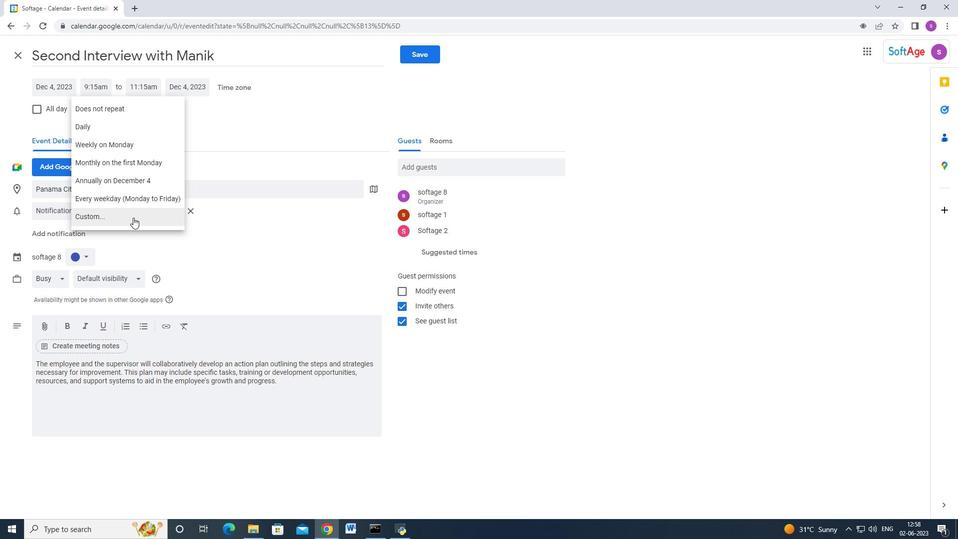 
Action: Mouse moved to (400, 261)
Screenshot: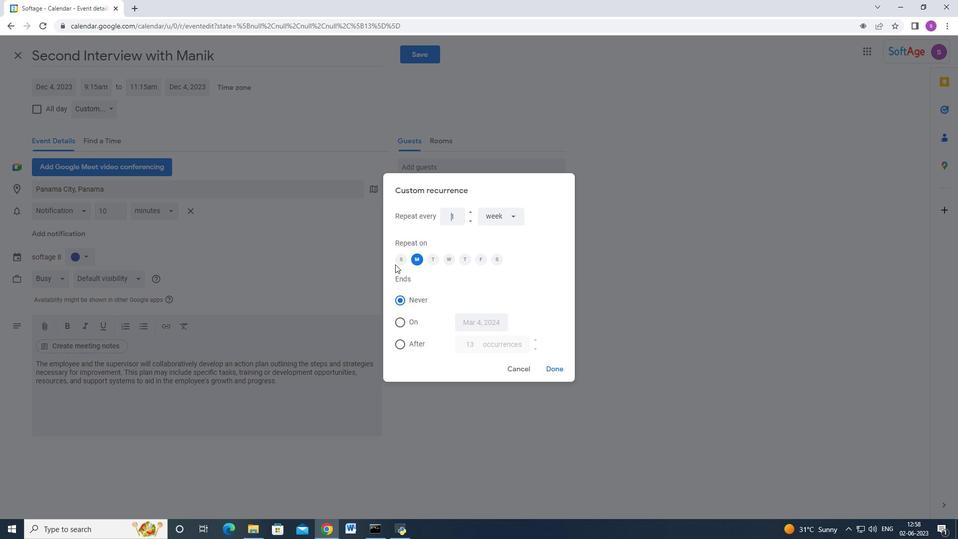 
Action: Mouse pressed left at (400, 261)
Screenshot: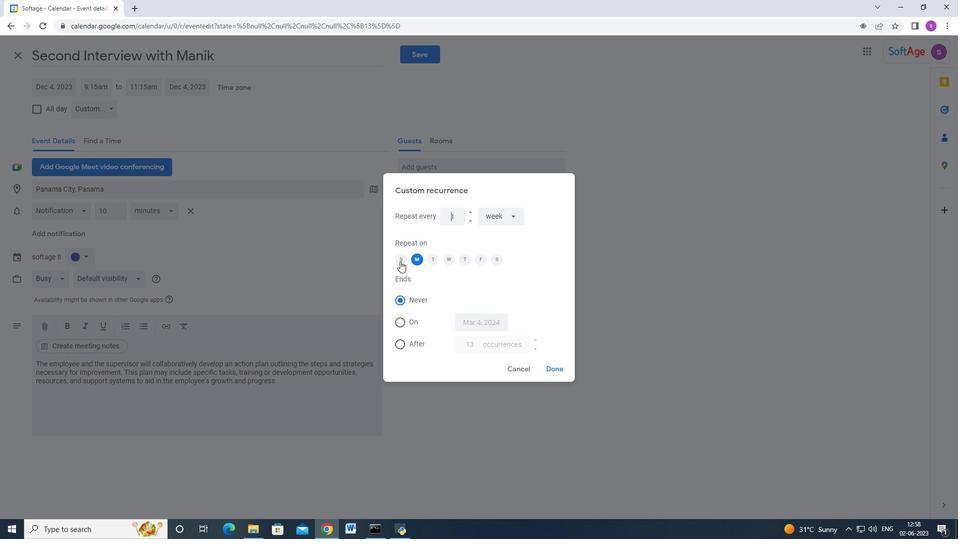 
Action: Mouse moved to (557, 373)
Screenshot: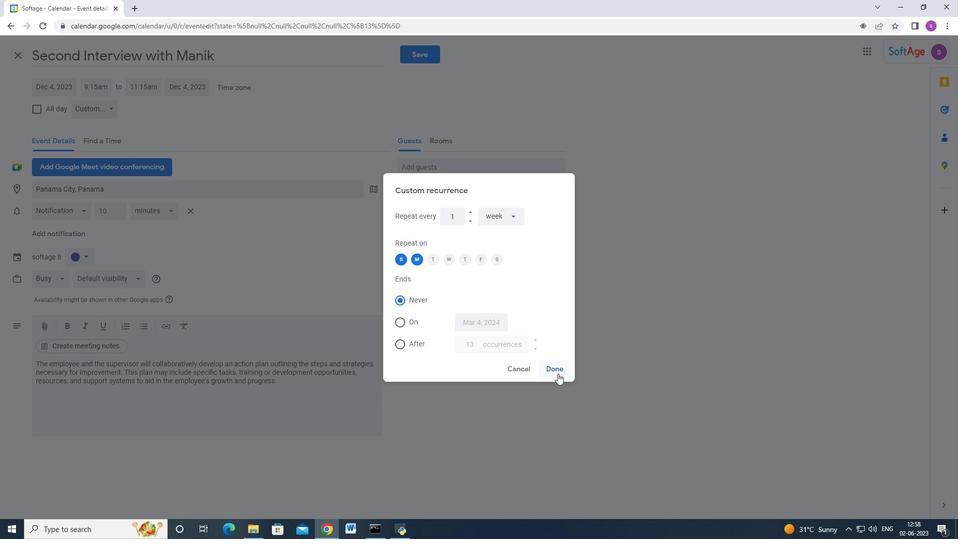 
Action: Mouse pressed left at (557, 373)
Screenshot: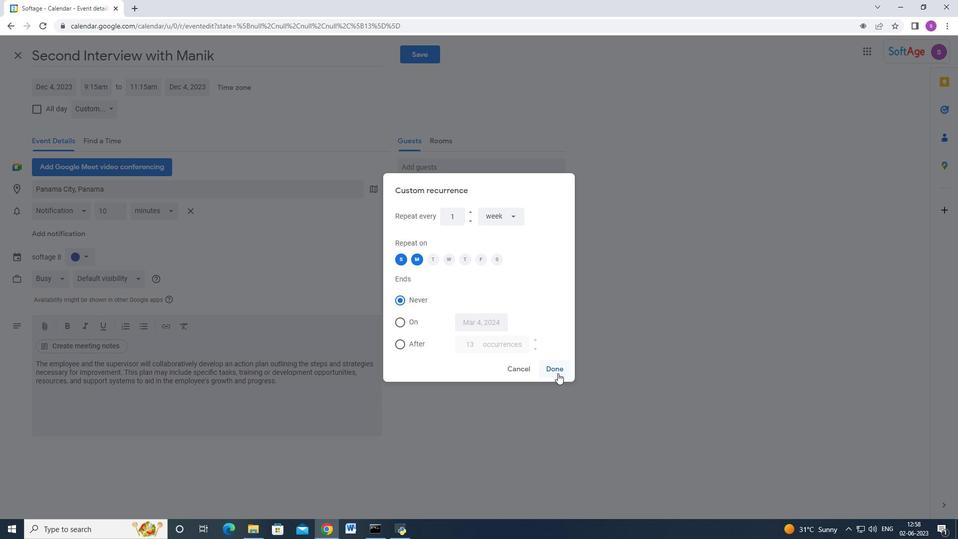
Action: Mouse moved to (97, 104)
Screenshot: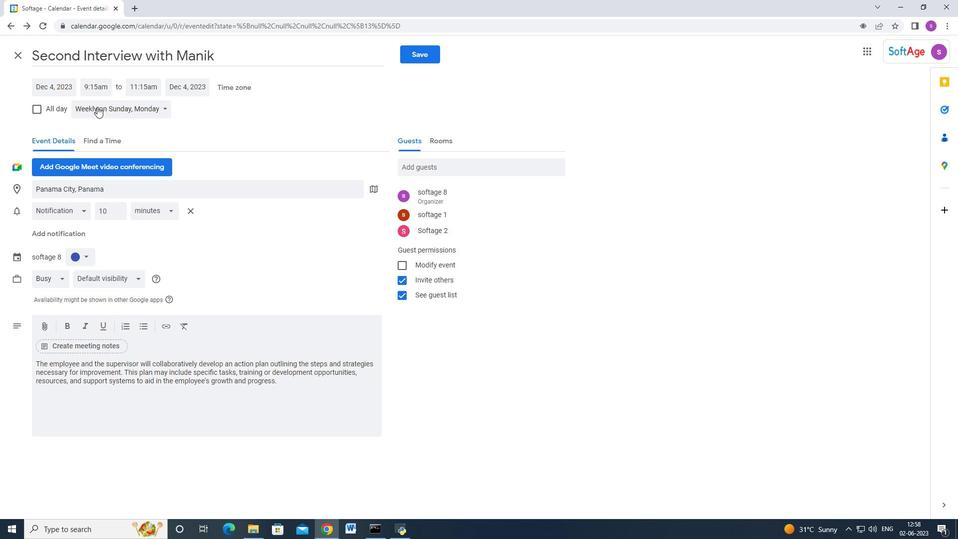 
Action: Mouse pressed left at (97, 104)
Screenshot: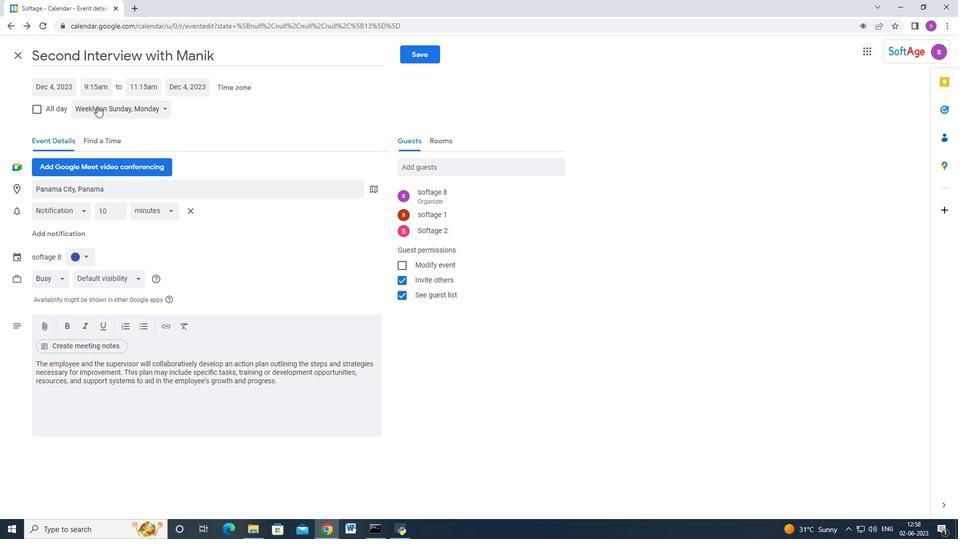
Action: Mouse moved to (150, 187)
Screenshot: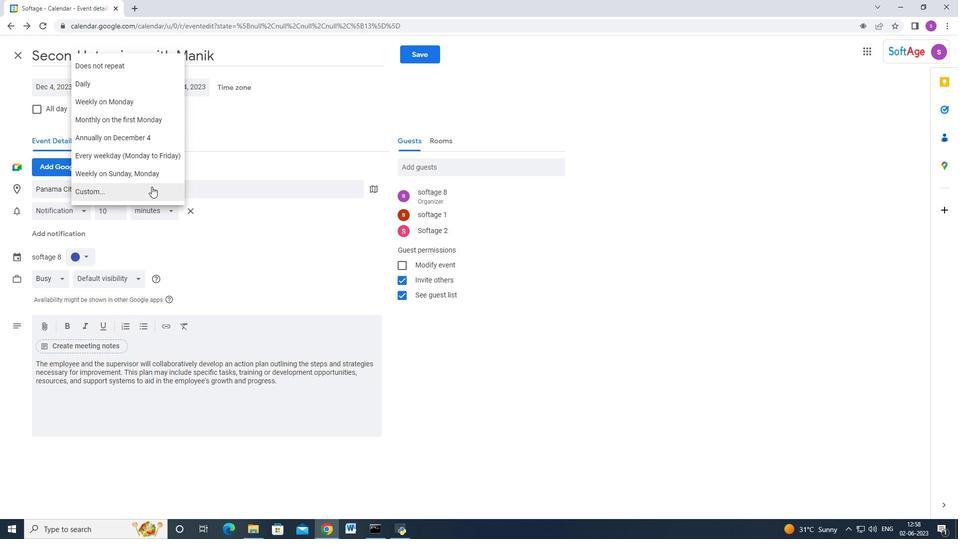 
Action: Mouse pressed left at (150, 187)
Screenshot: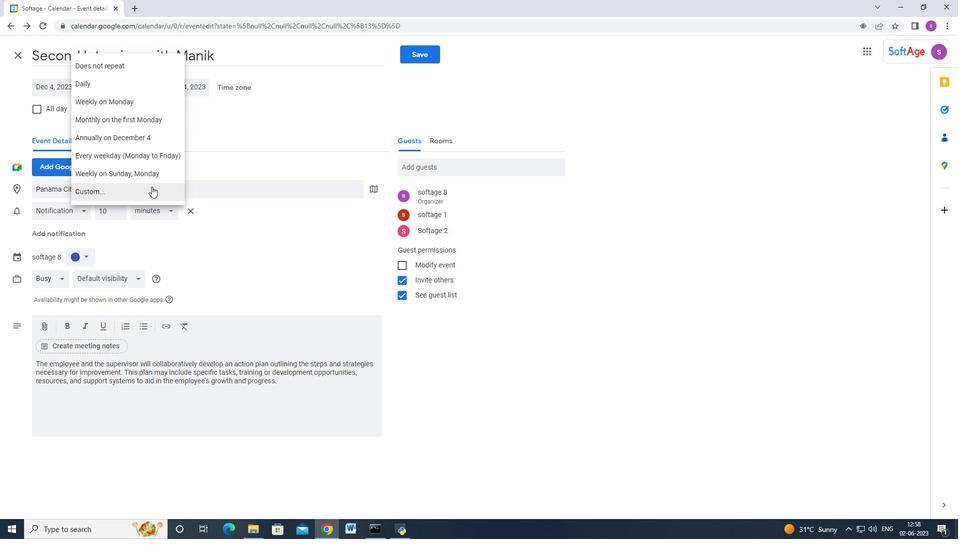 
Action: Mouse moved to (418, 257)
Screenshot: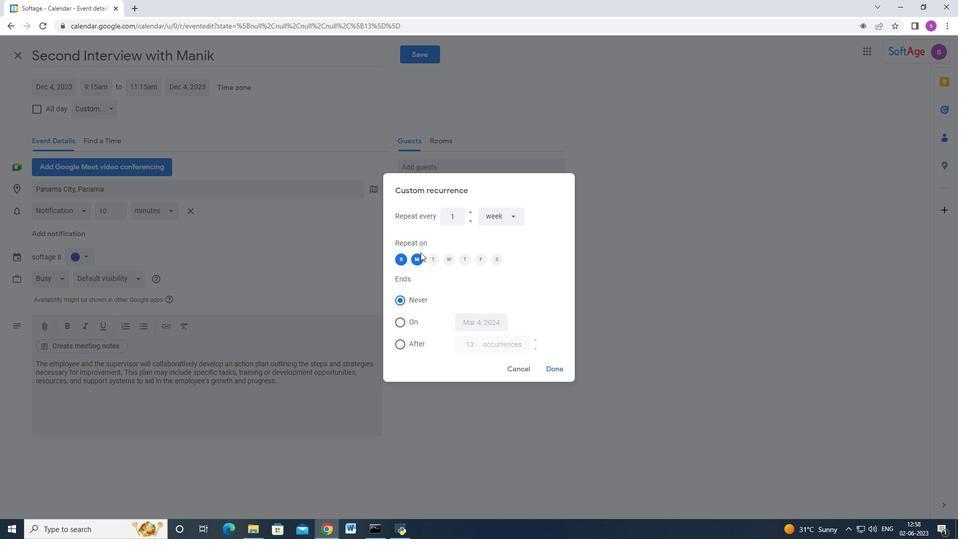 
Action: Mouse pressed left at (418, 257)
Screenshot: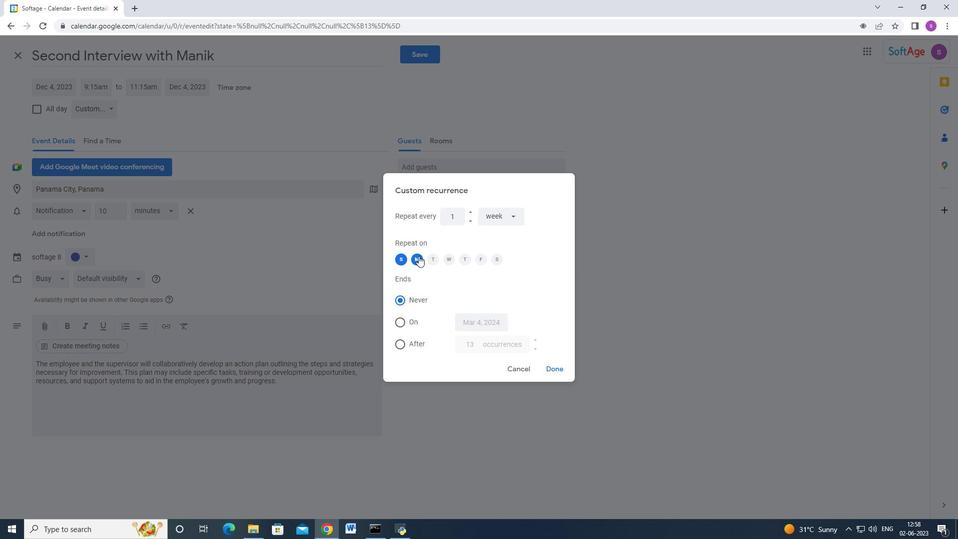 
Action: Mouse moved to (554, 362)
Screenshot: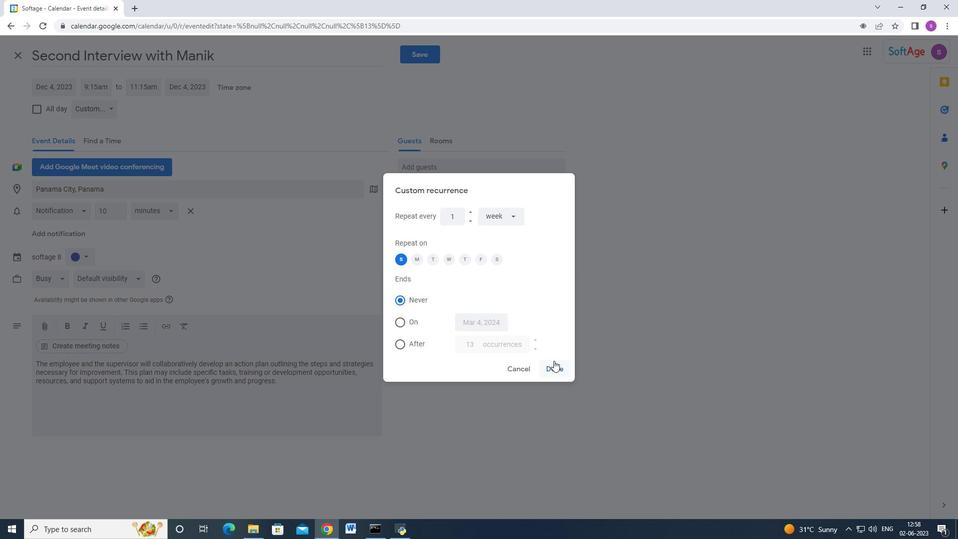 
Action: Mouse pressed left at (554, 362)
Screenshot: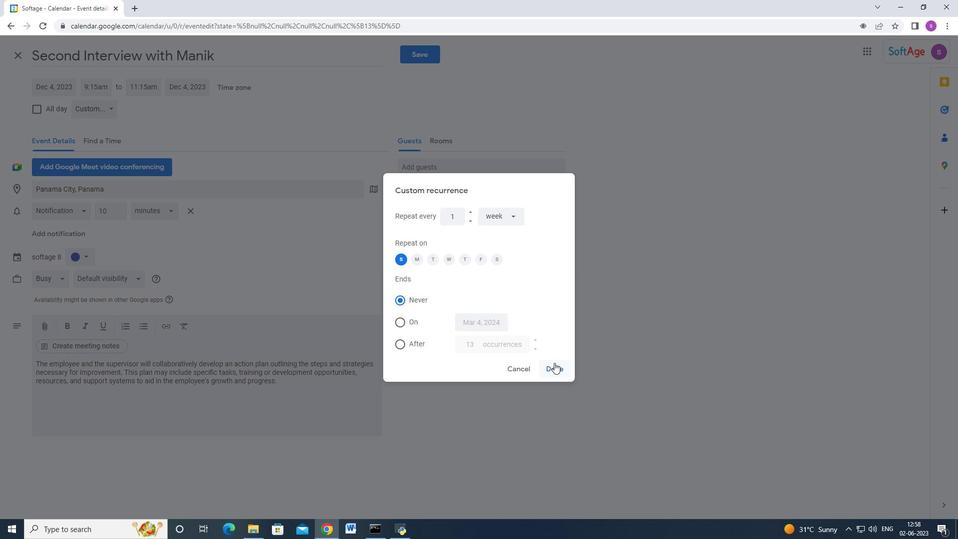
Action: Mouse moved to (402, 56)
Screenshot: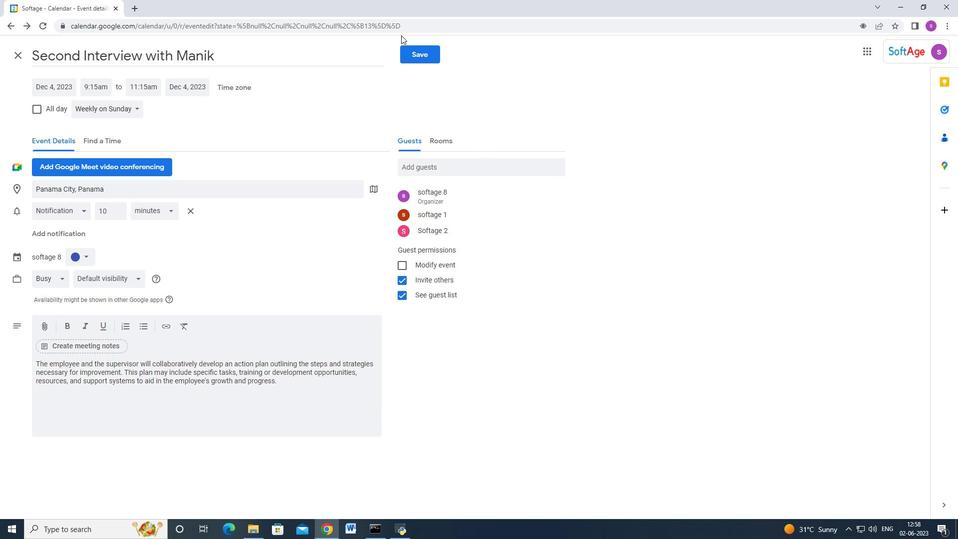 
Action: Mouse pressed left at (402, 56)
Screenshot: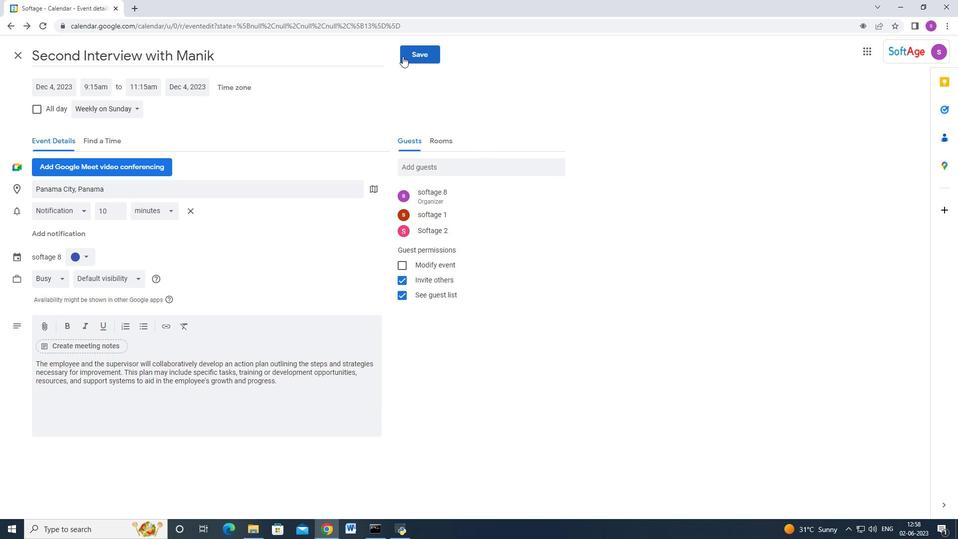
Action: Mouse moved to (537, 181)
Screenshot: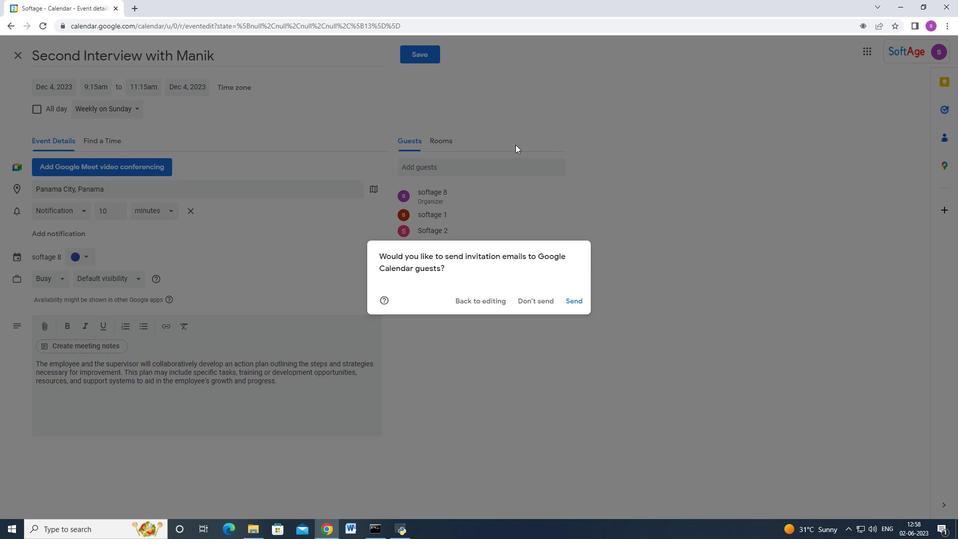 
